 Task: Look for space in Biel/Bienne, Switzerland from 7th July, 2023 to 15th July, 2023 for 6 adults in price range Rs.15000 to Rs.20000. Place can be entire place with 3 bedrooms having 3 beds and 3 bathrooms. Property type can be house, flat, guest house. Booking option can be shelf check-in. Required host language is English.
Action: Mouse moved to (445, 94)
Screenshot: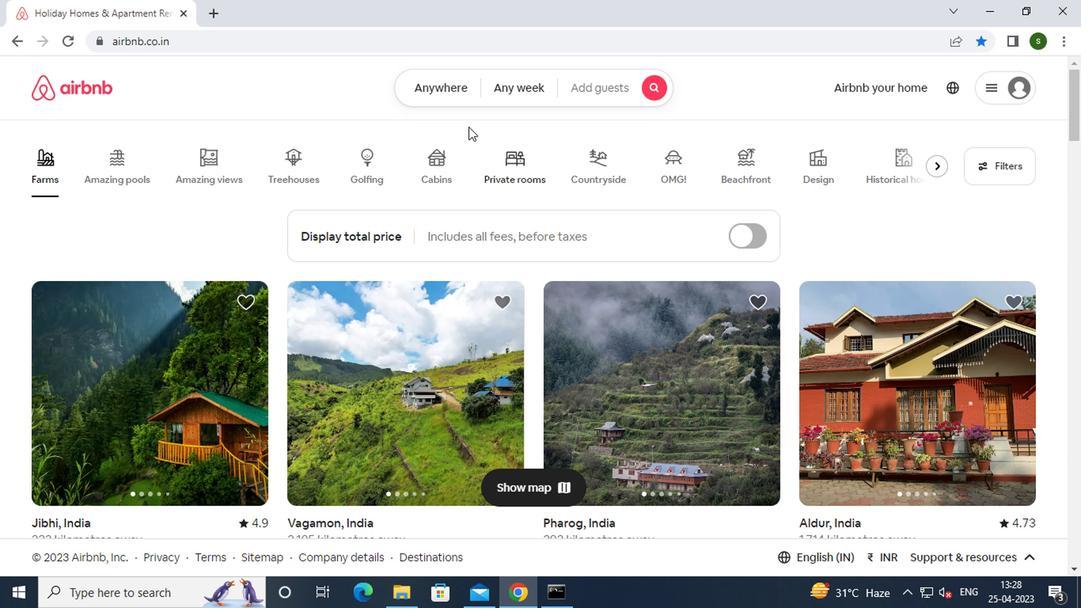
Action: Mouse pressed left at (445, 94)
Screenshot: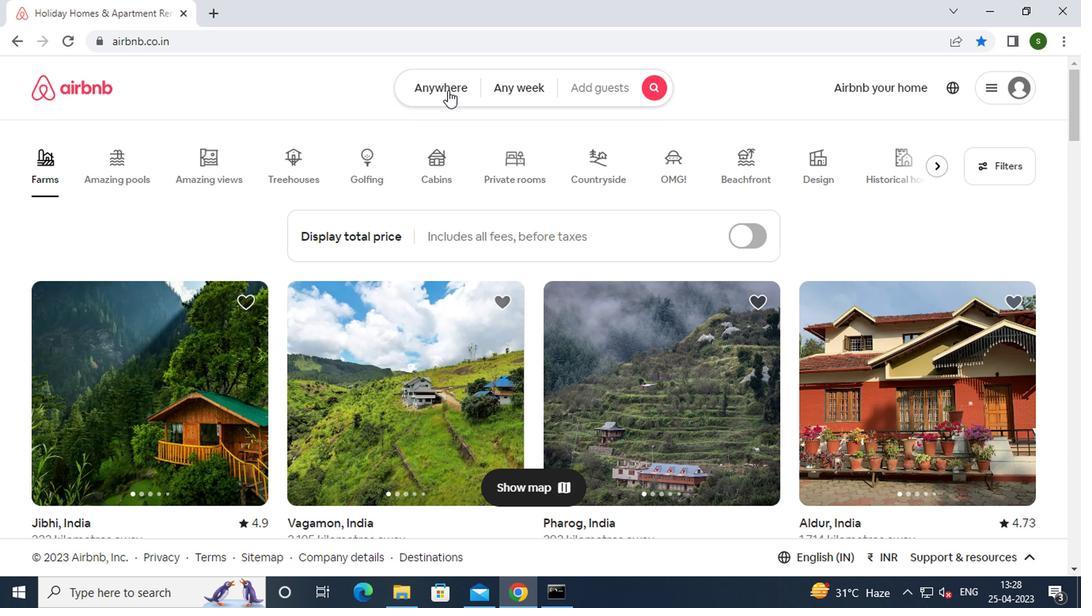 
Action: Mouse moved to (317, 154)
Screenshot: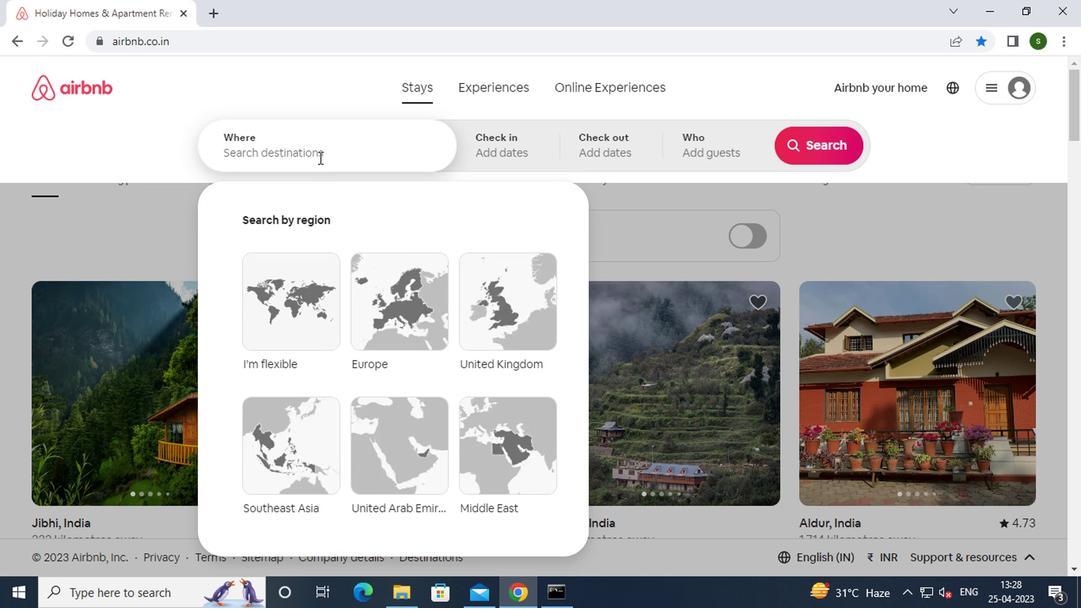
Action: Mouse pressed left at (317, 154)
Screenshot: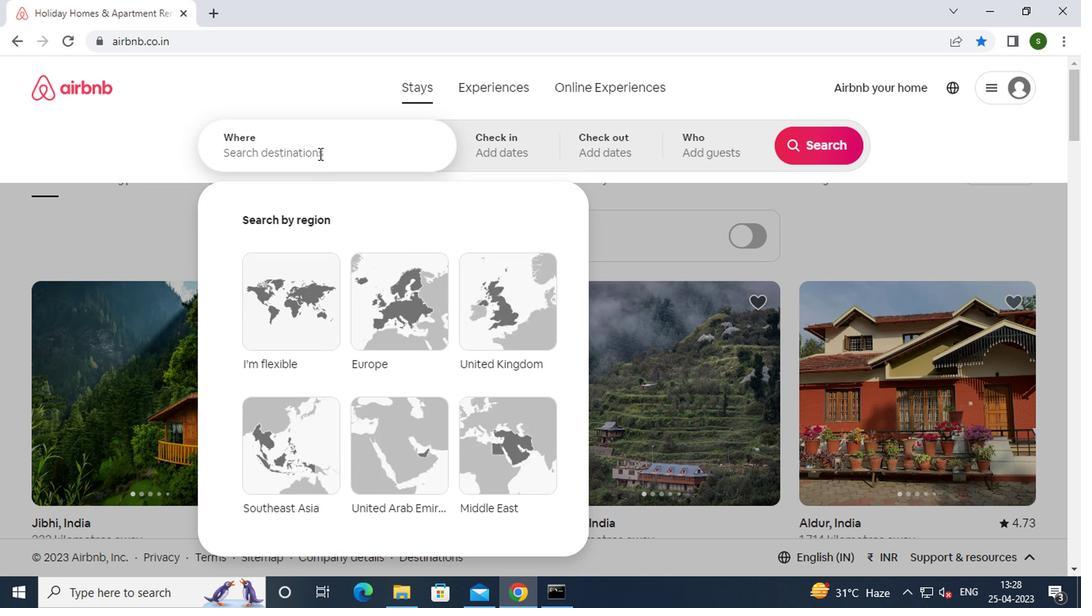 
Action: Key pressed <Key.caps_lock><Key.caps_lock>b<Key.caps_lock>iel/<Key.caps_lock>b<Key.caps_lock>ienne
Screenshot: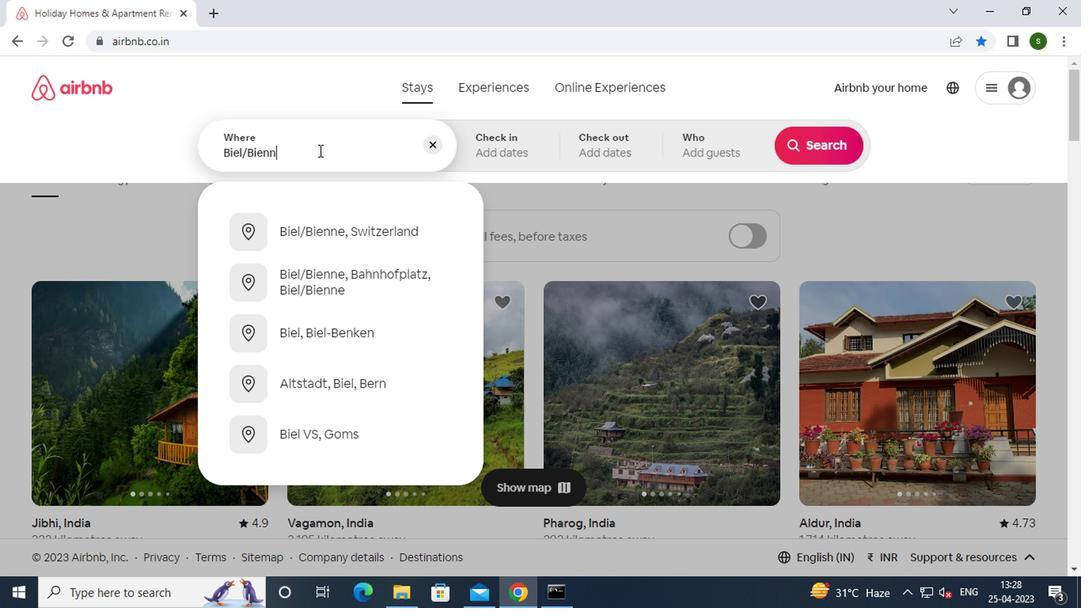
Action: Mouse moved to (338, 226)
Screenshot: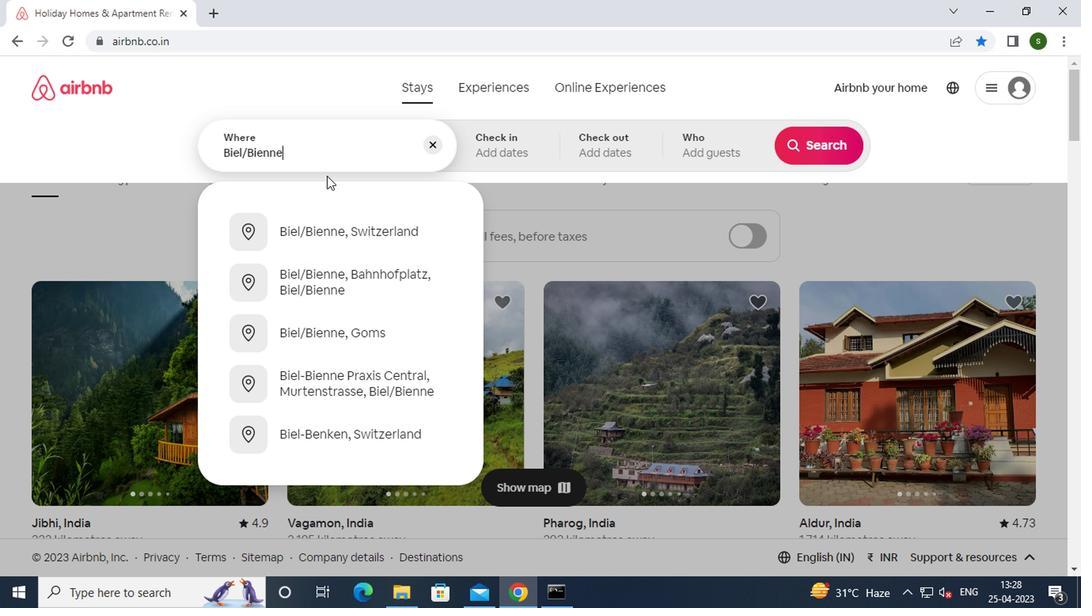 
Action: Mouse pressed left at (338, 226)
Screenshot: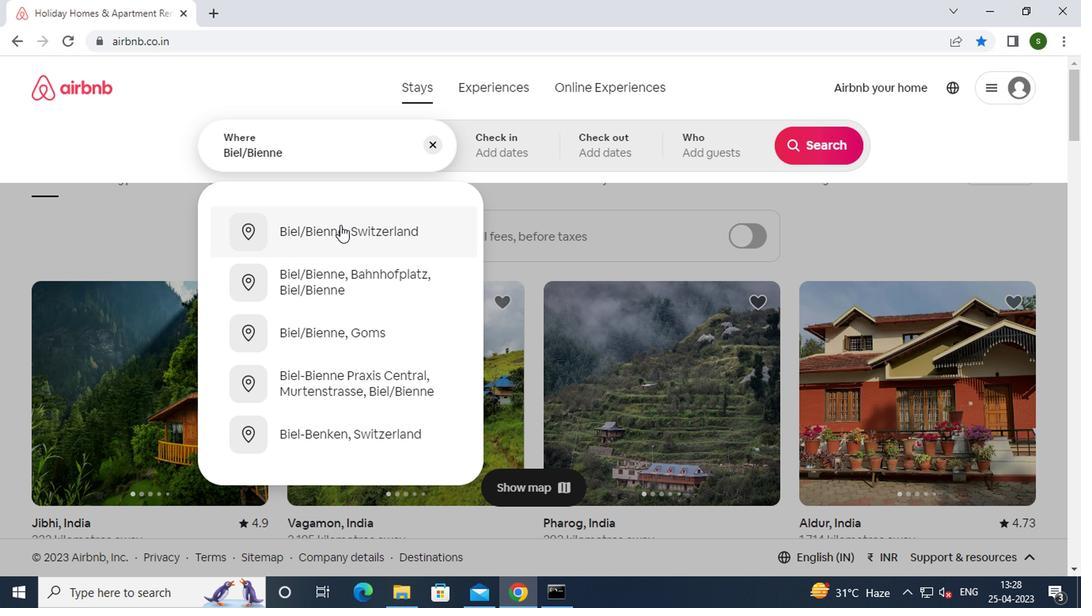 
Action: Mouse moved to (804, 274)
Screenshot: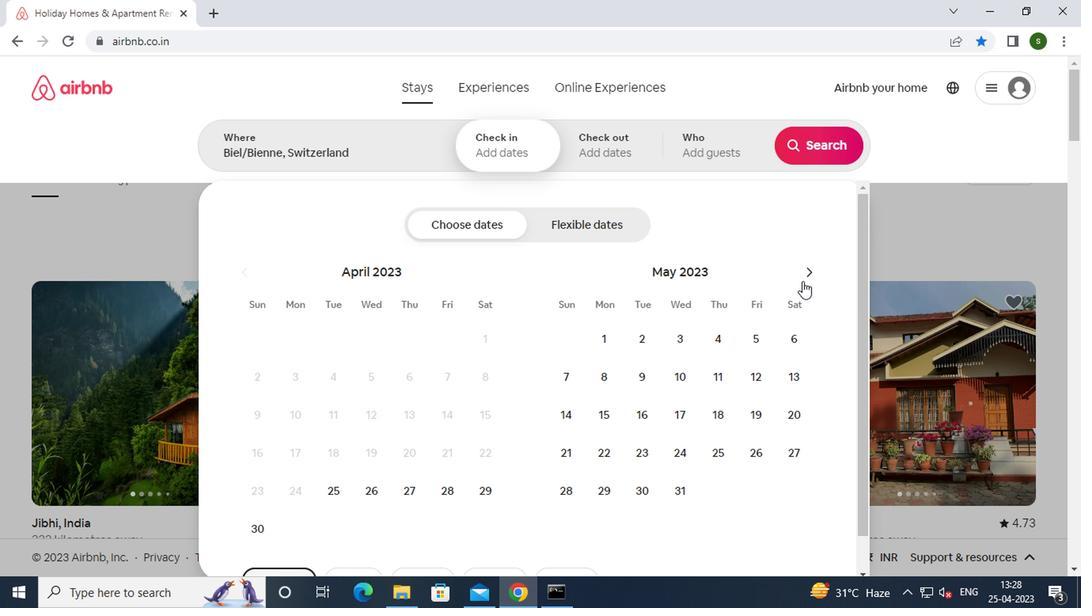 
Action: Mouse pressed left at (804, 274)
Screenshot: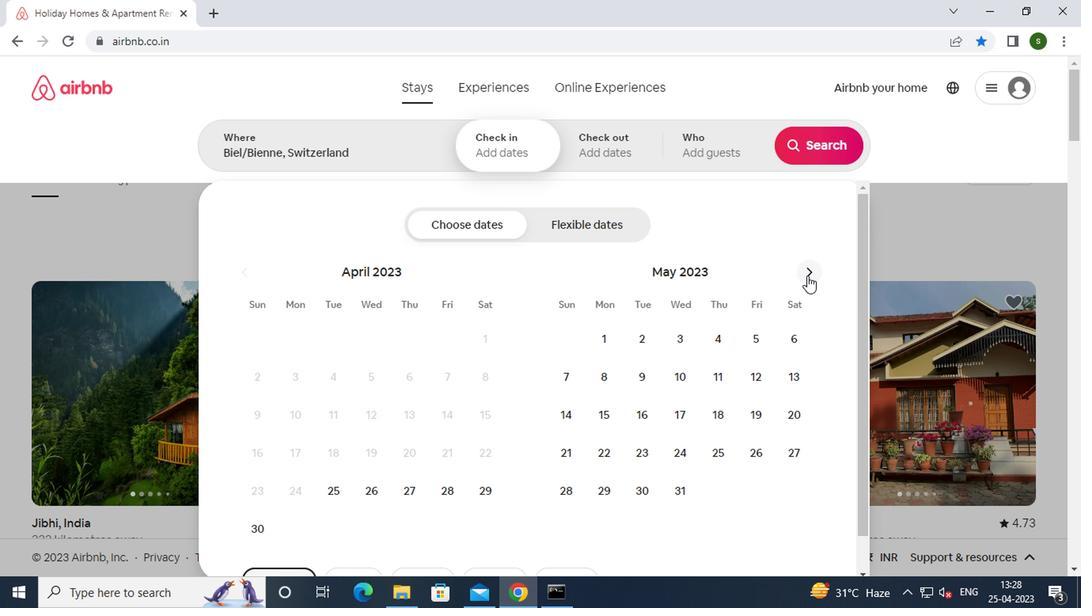 
Action: Mouse pressed left at (804, 274)
Screenshot: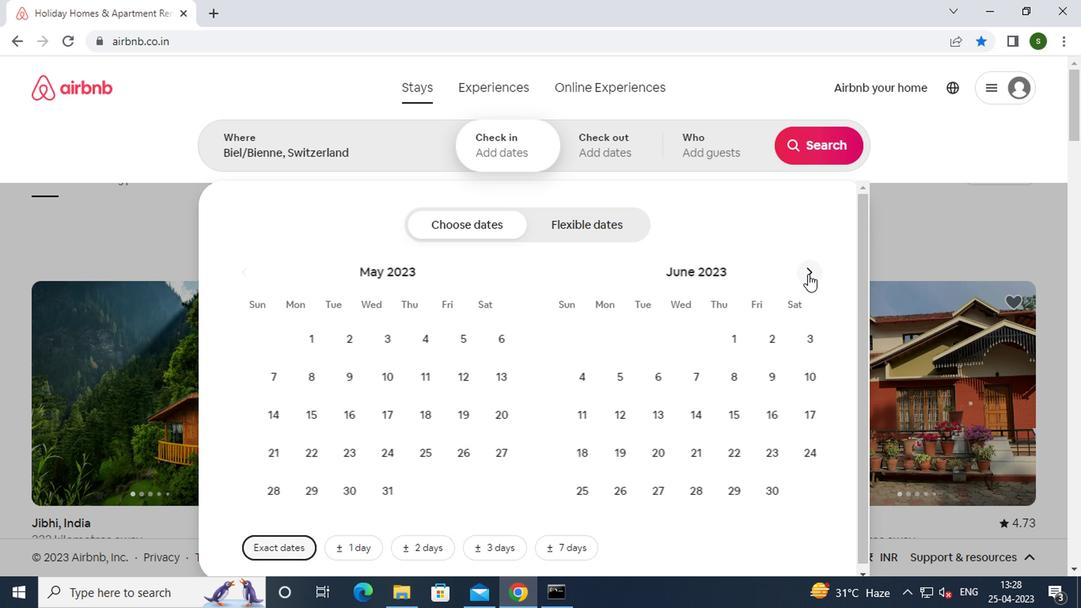 
Action: Mouse moved to (758, 376)
Screenshot: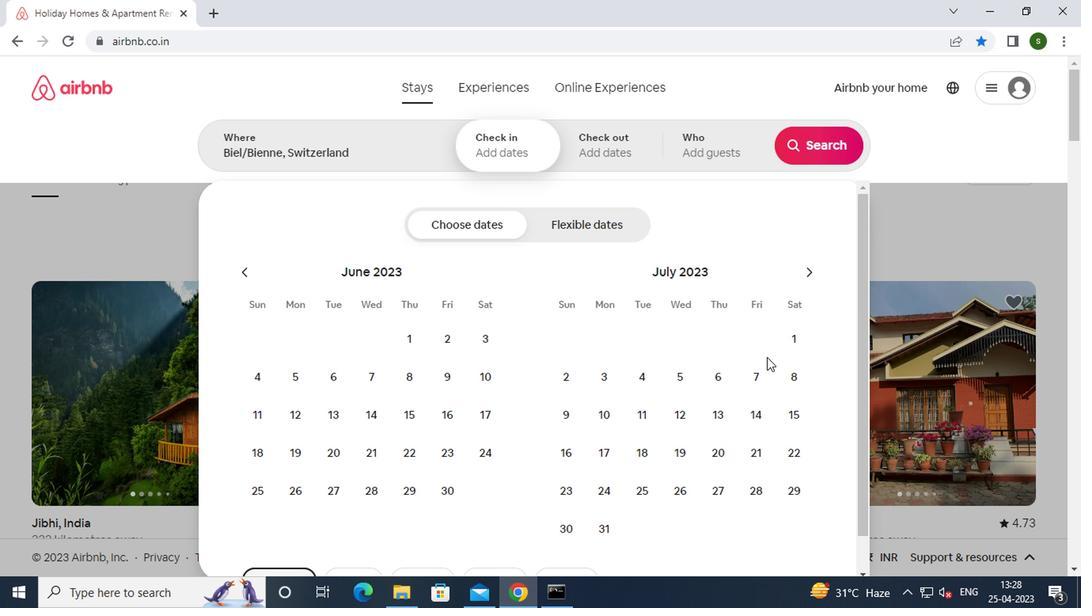 
Action: Mouse pressed left at (758, 376)
Screenshot: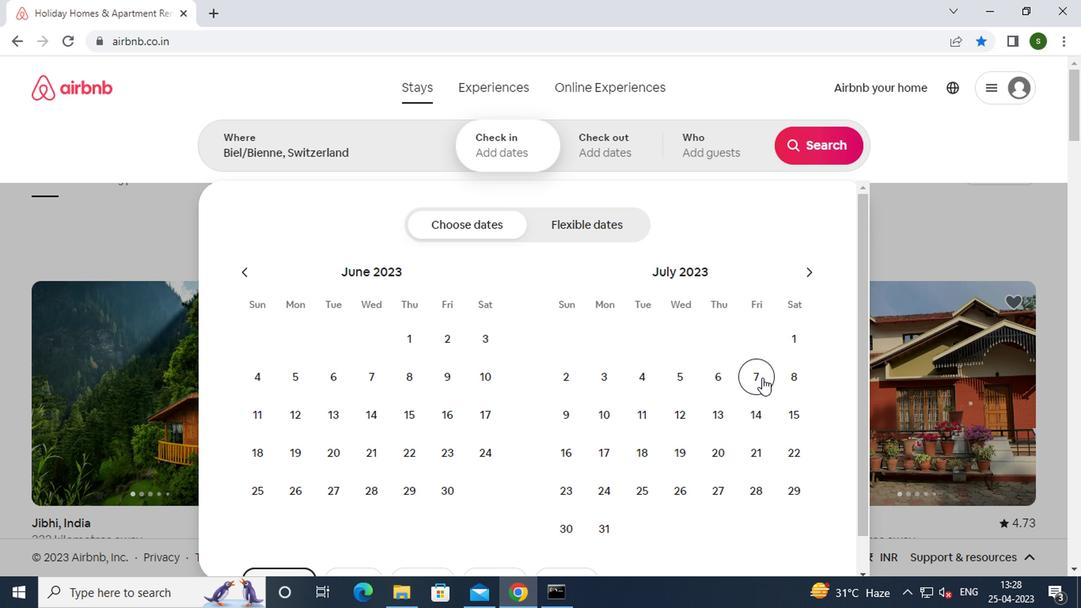 
Action: Mouse moved to (785, 412)
Screenshot: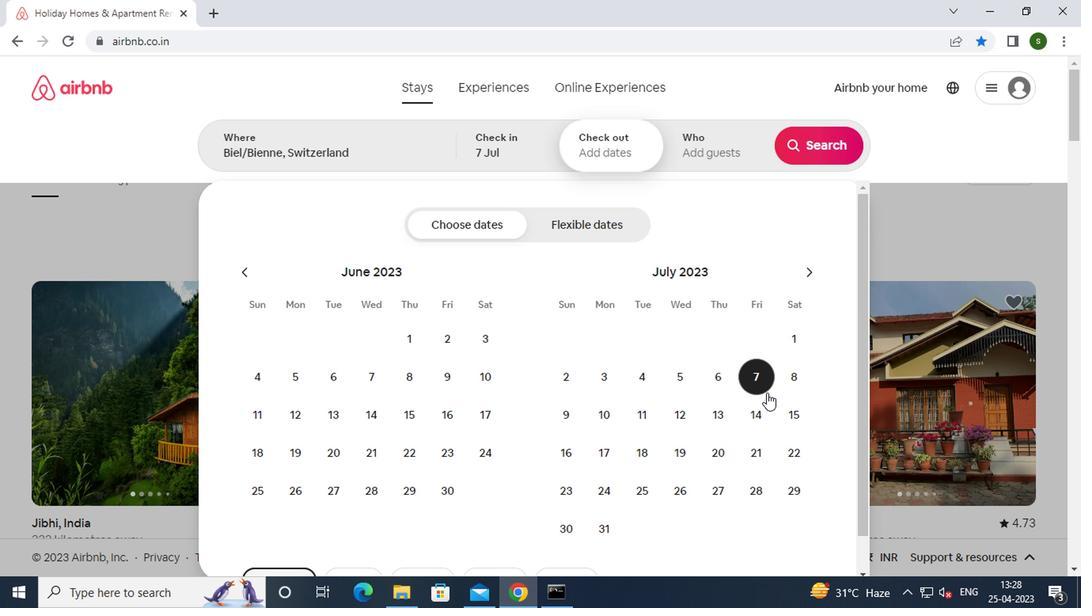 
Action: Mouse pressed left at (785, 412)
Screenshot: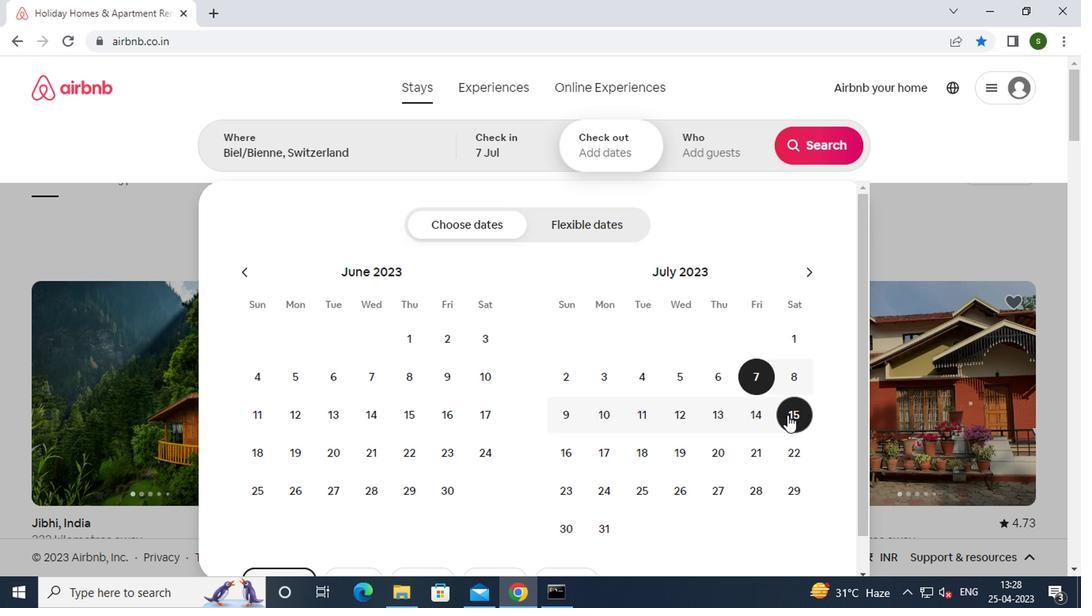 
Action: Mouse moved to (724, 164)
Screenshot: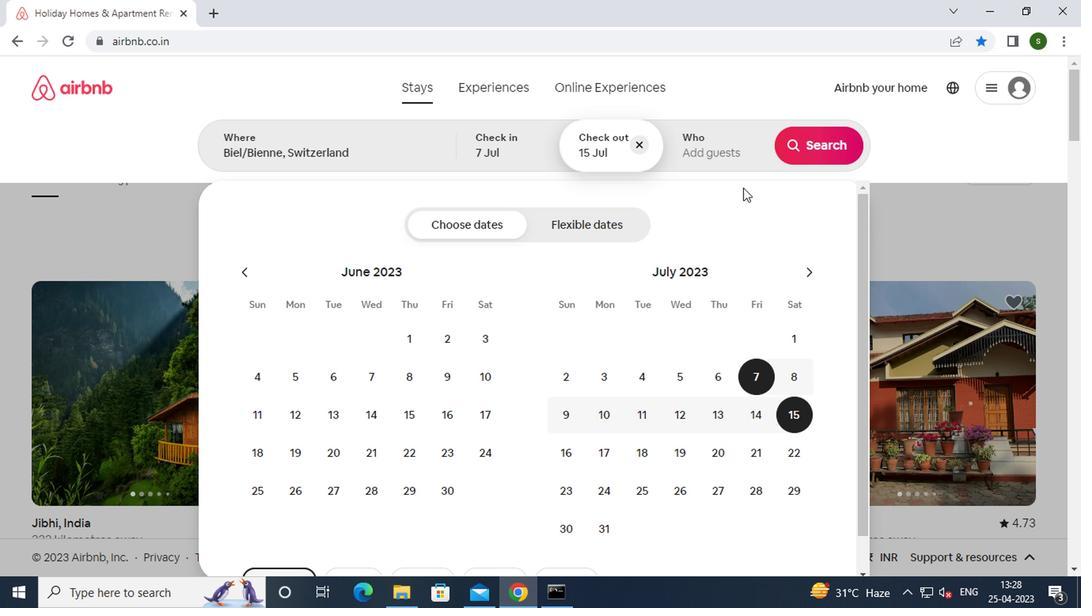 
Action: Mouse pressed left at (724, 164)
Screenshot: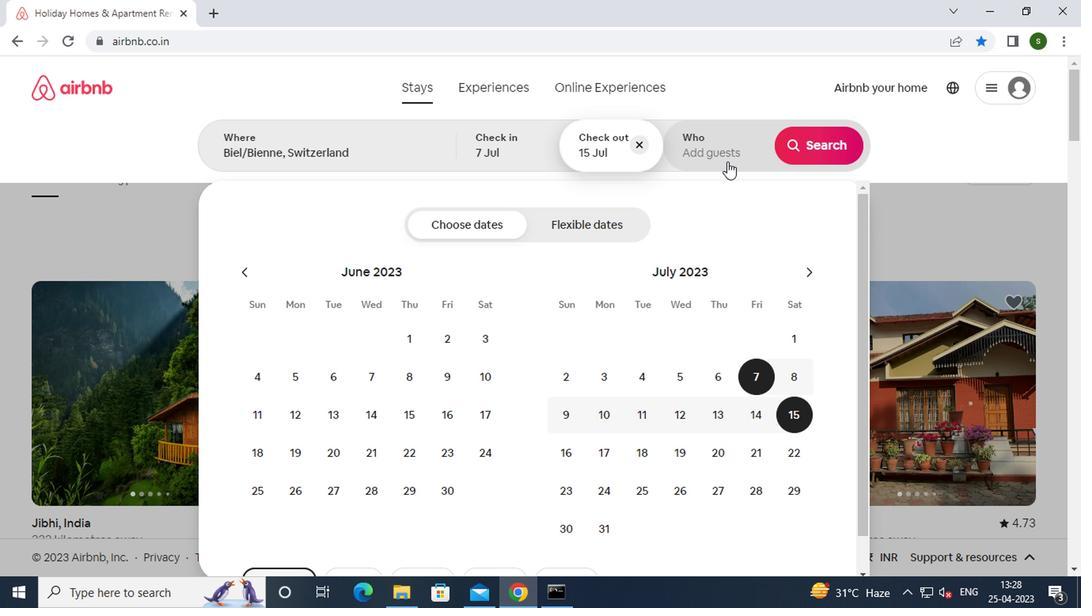 
Action: Mouse moved to (816, 233)
Screenshot: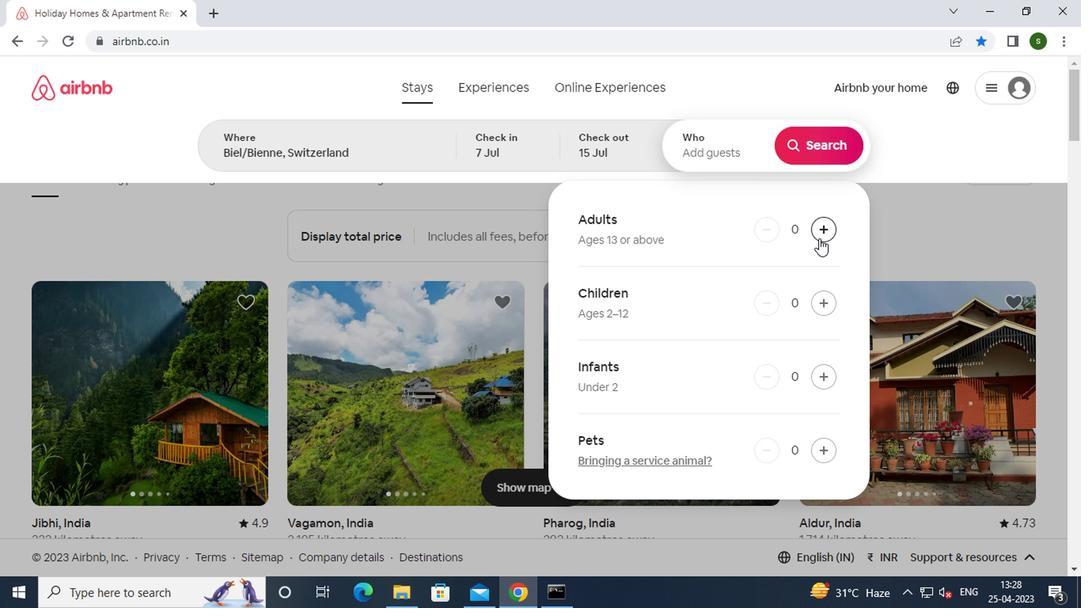 
Action: Mouse pressed left at (816, 233)
Screenshot: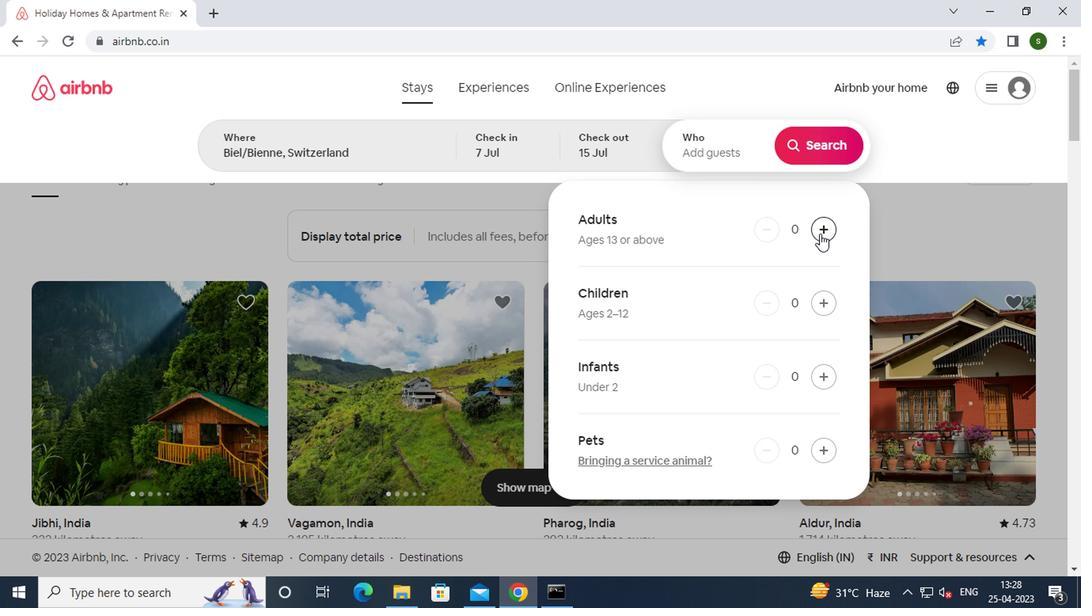
Action: Mouse pressed left at (816, 233)
Screenshot: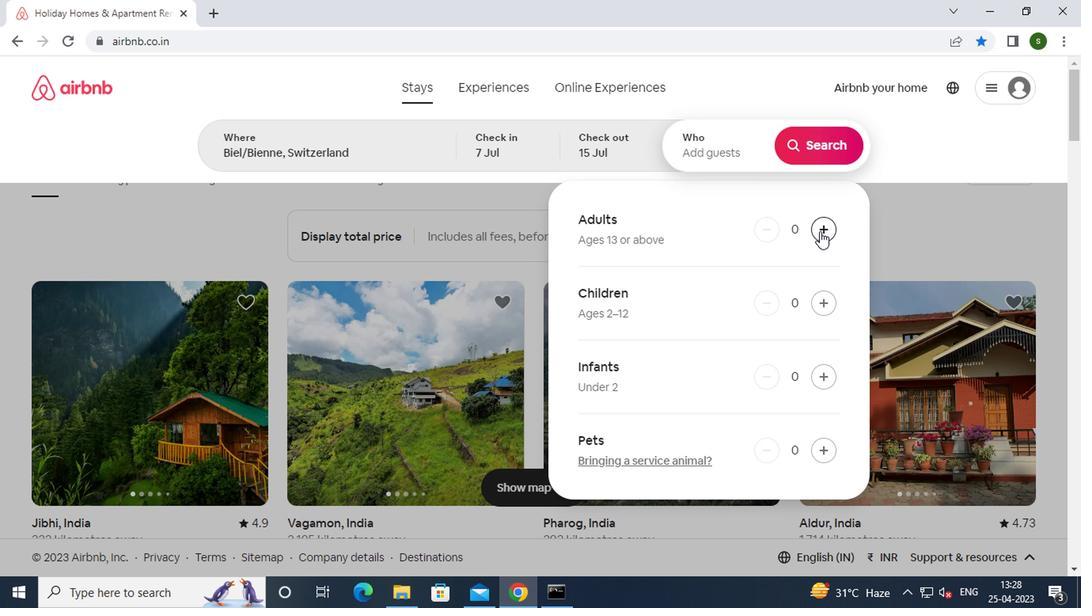 
Action: Mouse pressed left at (816, 233)
Screenshot: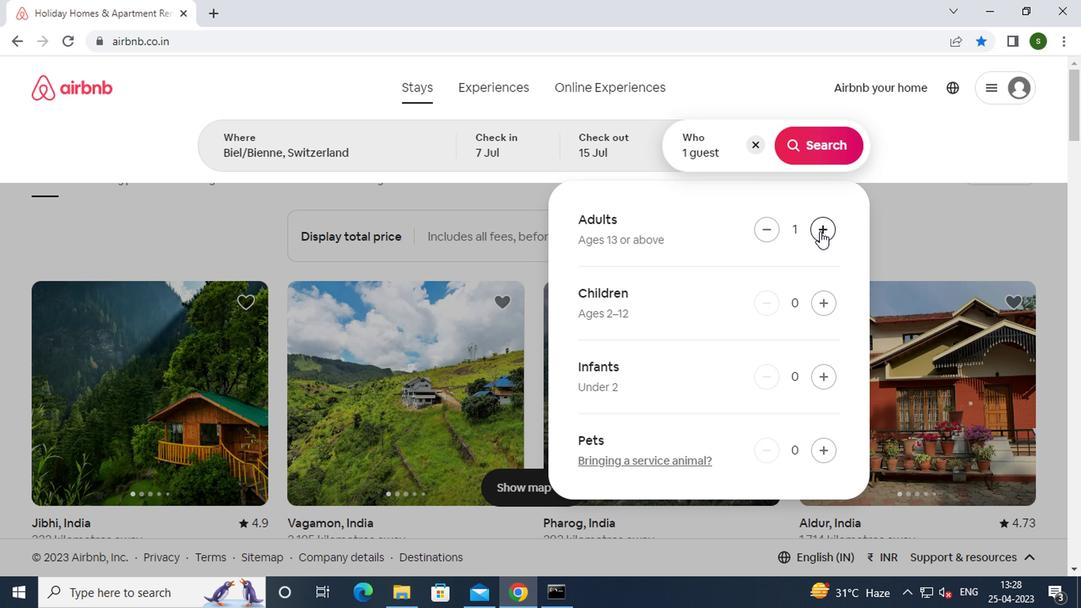 
Action: Mouse pressed left at (816, 233)
Screenshot: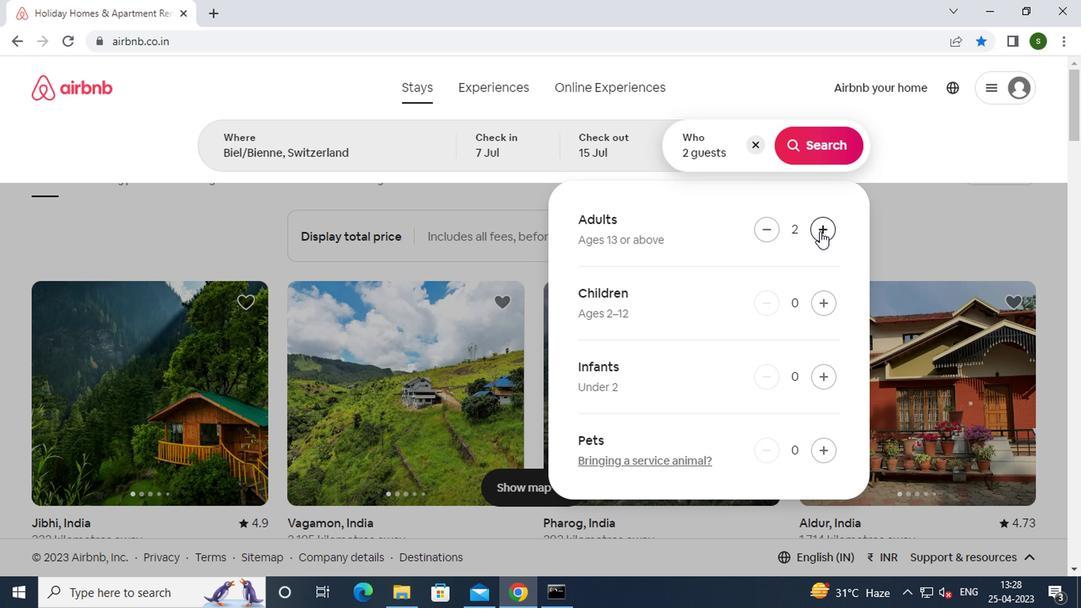 
Action: Mouse pressed left at (816, 233)
Screenshot: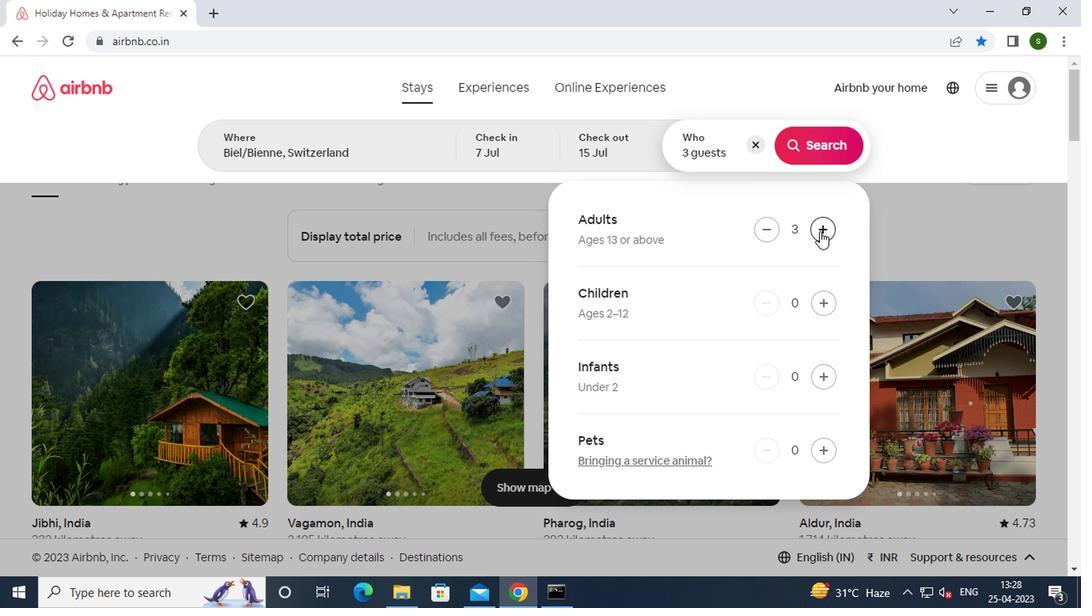 
Action: Mouse pressed left at (816, 233)
Screenshot: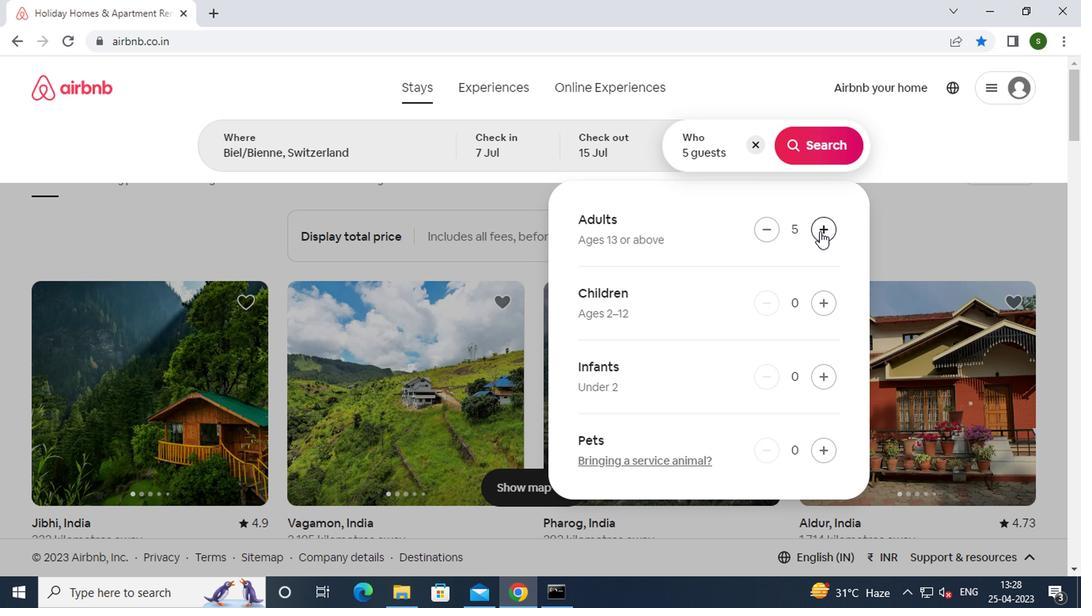 
Action: Mouse moved to (820, 149)
Screenshot: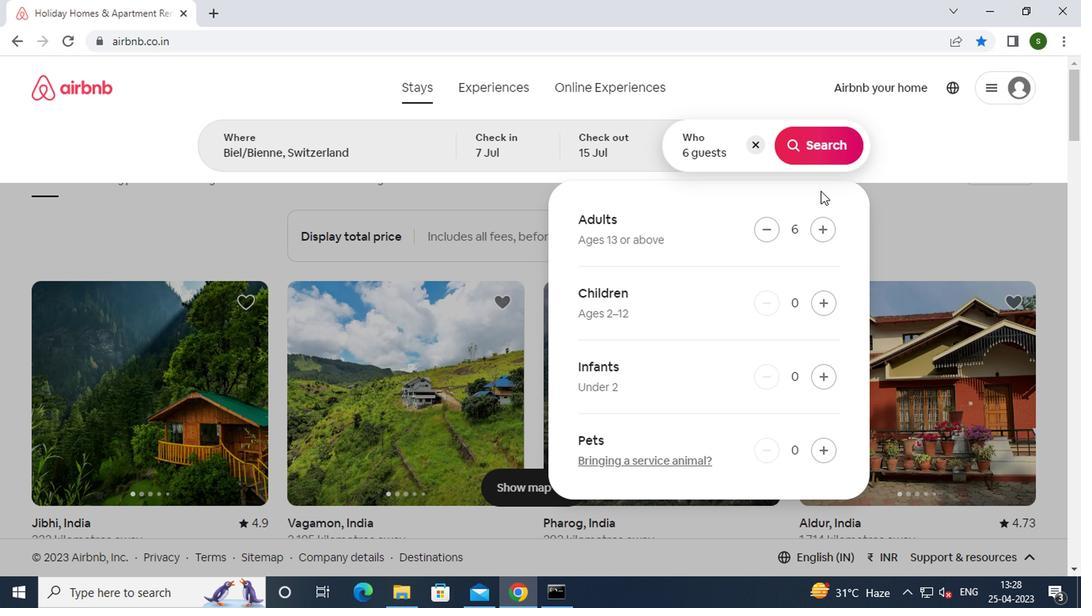 
Action: Mouse pressed left at (820, 149)
Screenshot: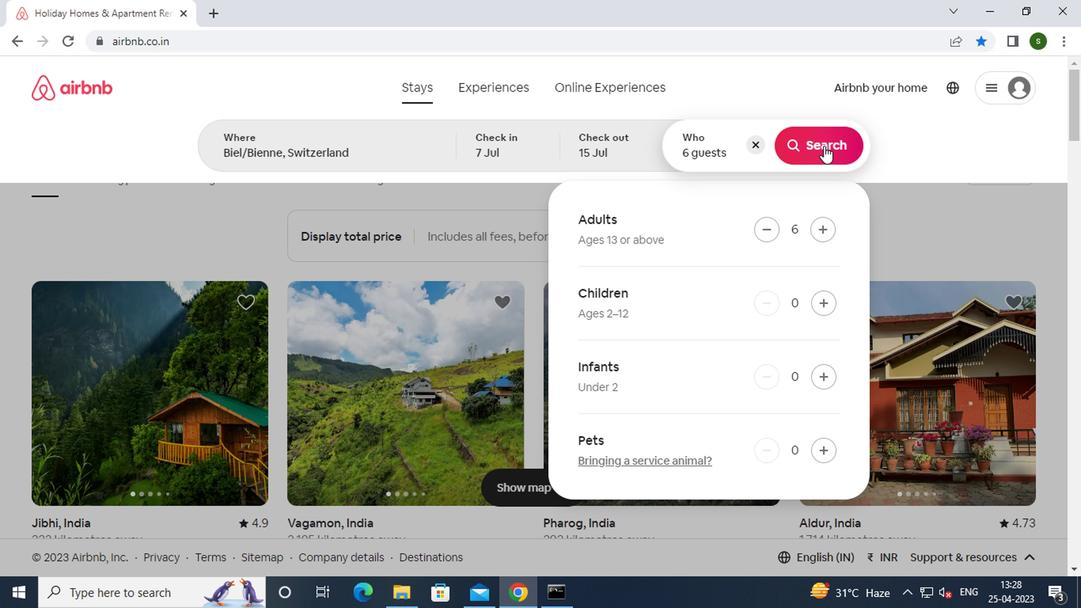 
Action: Mouse moved to (1012, 148)
Screenshot: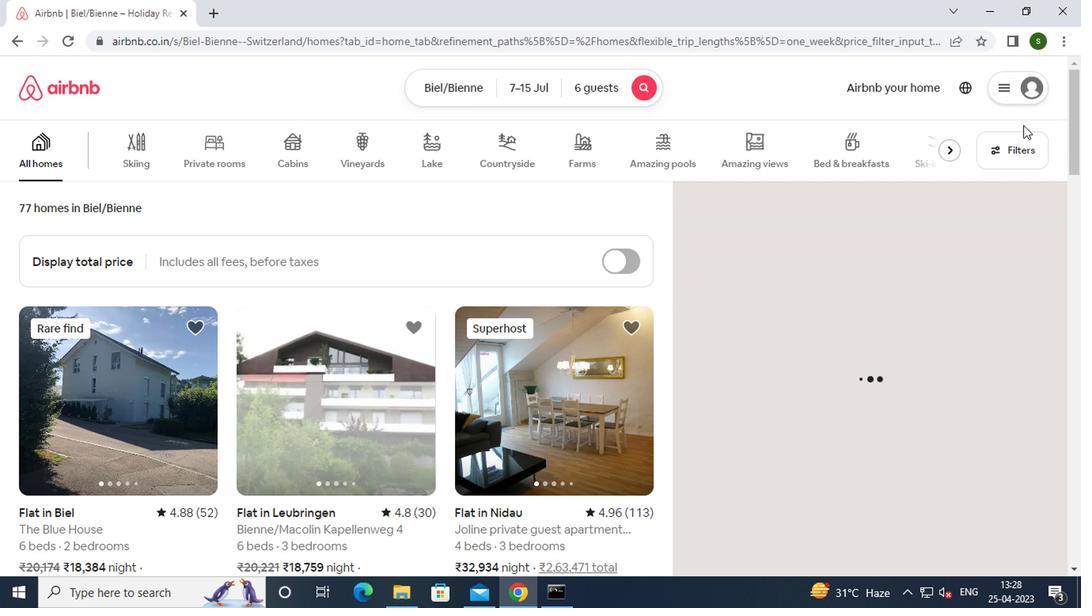 
Action: Mouse pressed left at (1012, 148)
Screenshot: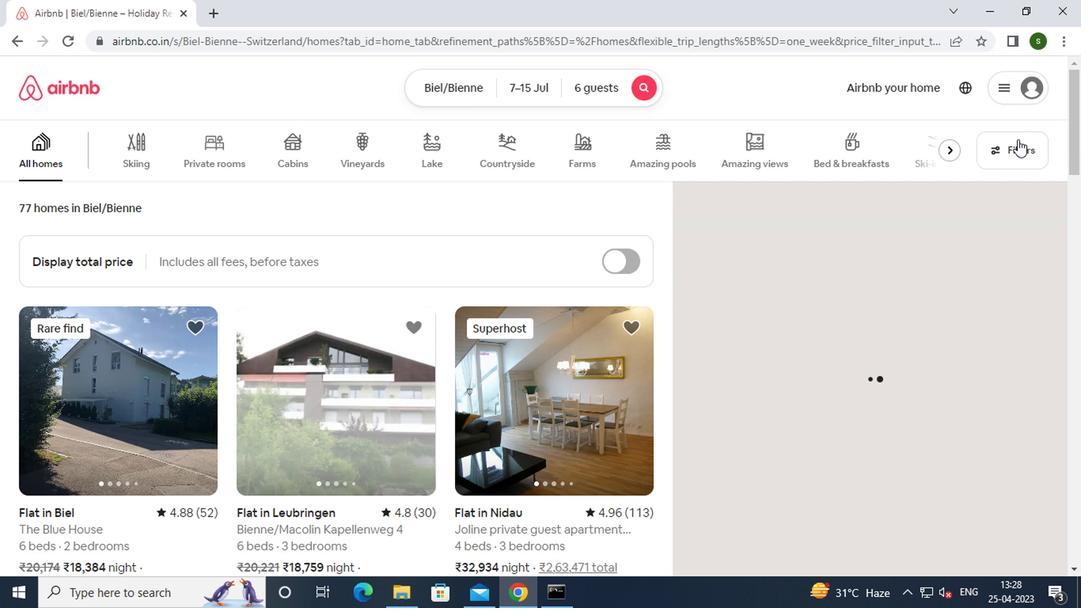 
Action: Mouse moved to (382, 344)
Screenshot: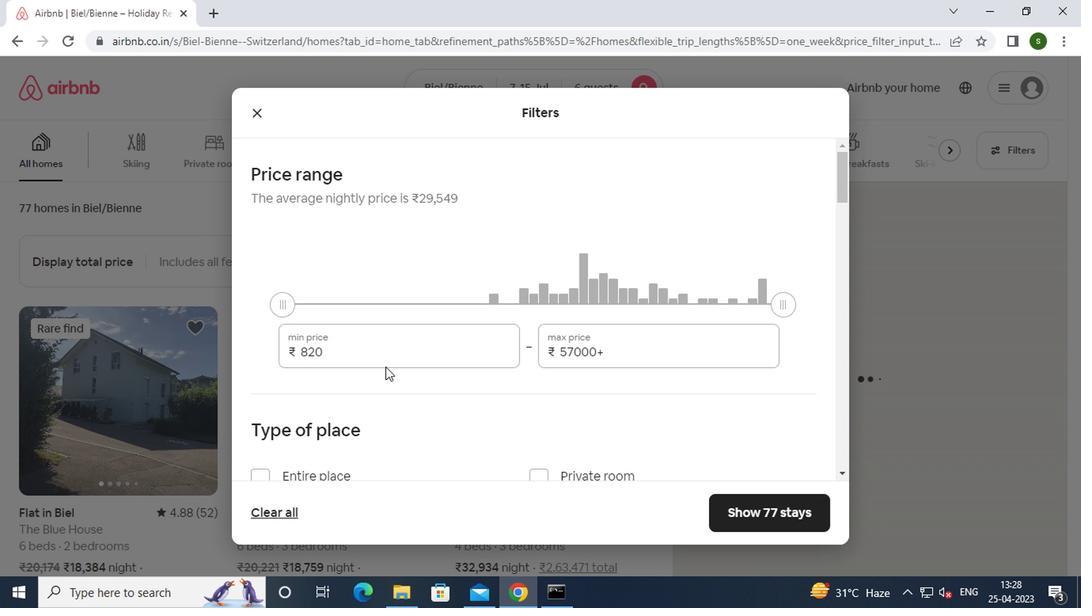 
Action: Mouse pressed left at (382, 344)
Screenshot: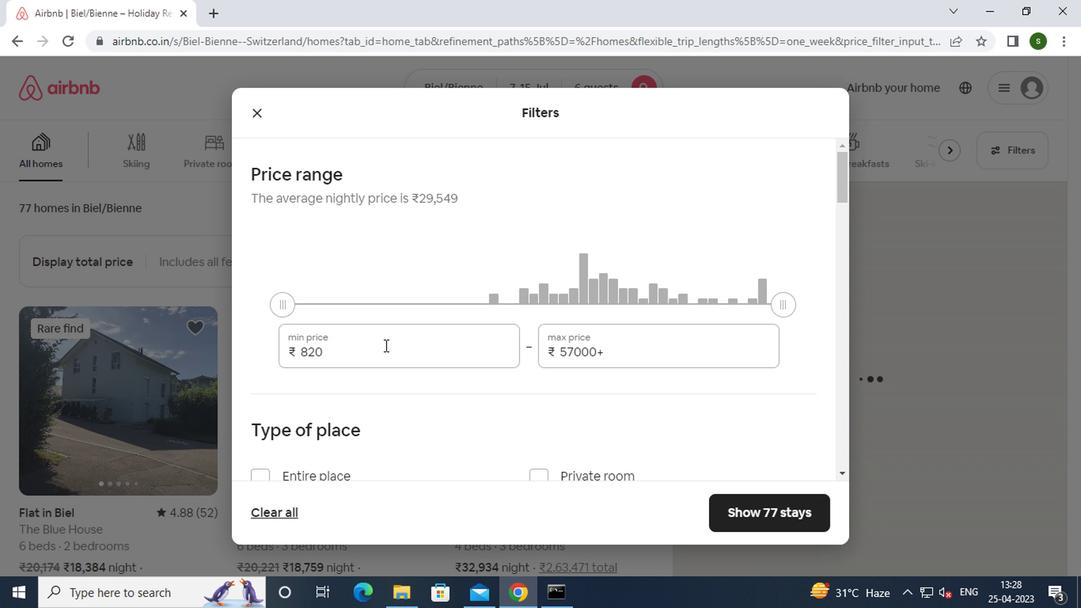 
Action: Key pressed <Key.backspace><Key.backspace><Key.backspace><Key.backspace><Key.backspace><Key.backspace><Key.backspace><Key.backspace><Key.backspace><Key.backspace><Key.backspace><Key.backspace>15000
Screenshot: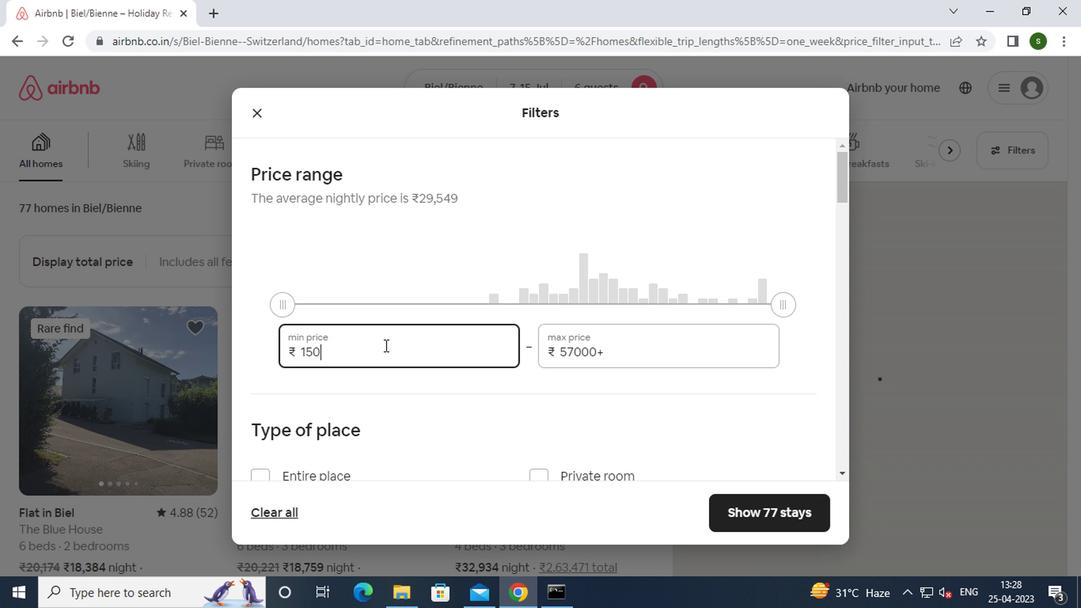 
Action: Mouse moved to (614, 355)
Screenshot: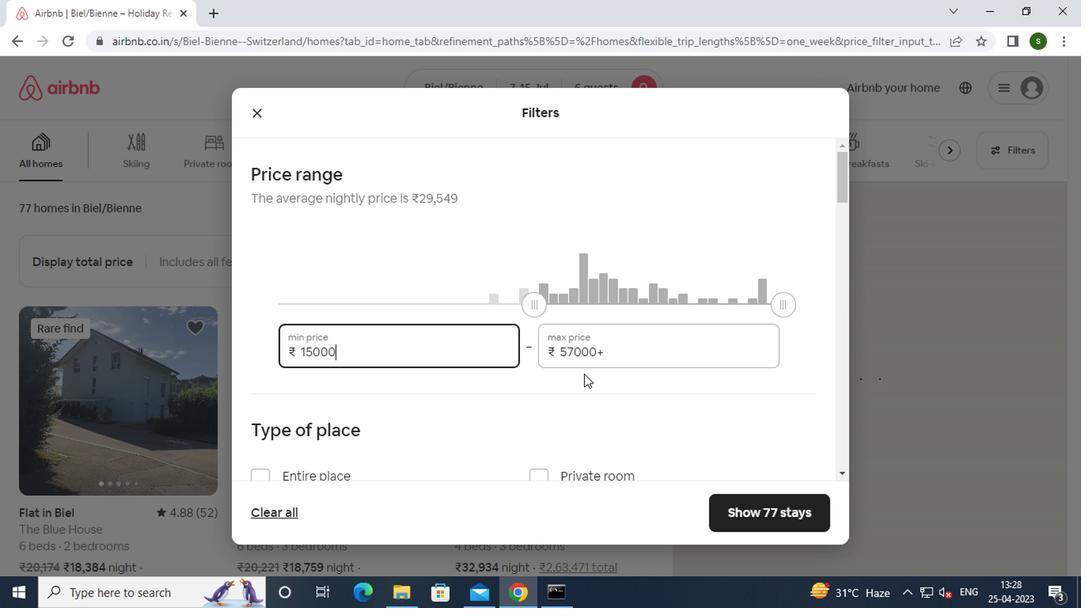 
Action: Mouse pressed left at (614, 355)
Screenshot: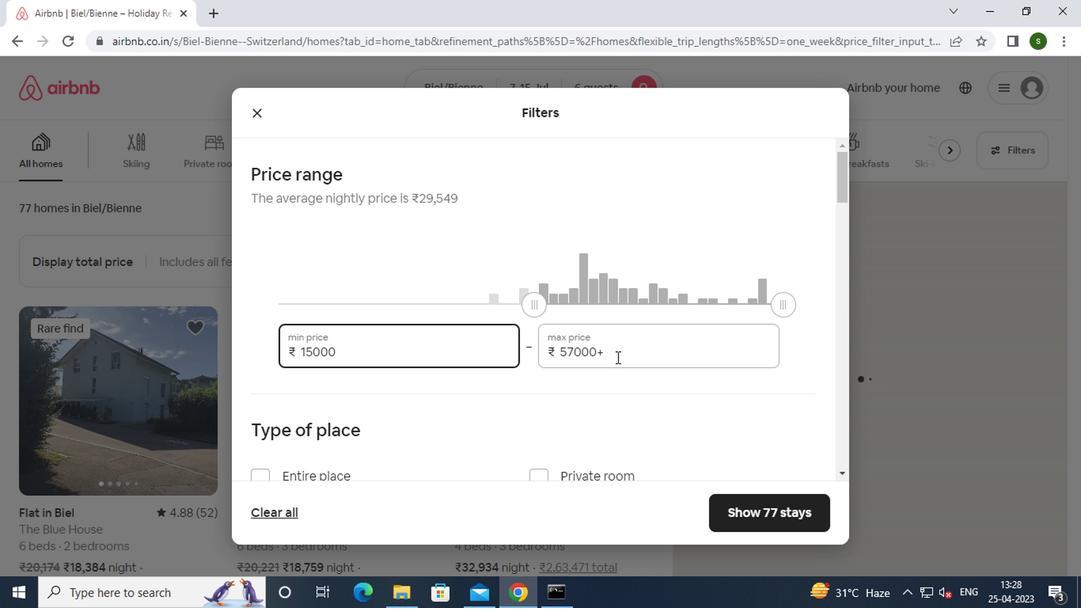 
Action: Key pressed <Key.backspace><Key.backspace><Key.backspace><Key.backspace><Key.backspace><Key.backspace><Key.backspace><Key.backspace><Key.backspace><Key.backspace><Key.backspace><Key.backspace>20000
Screenshot: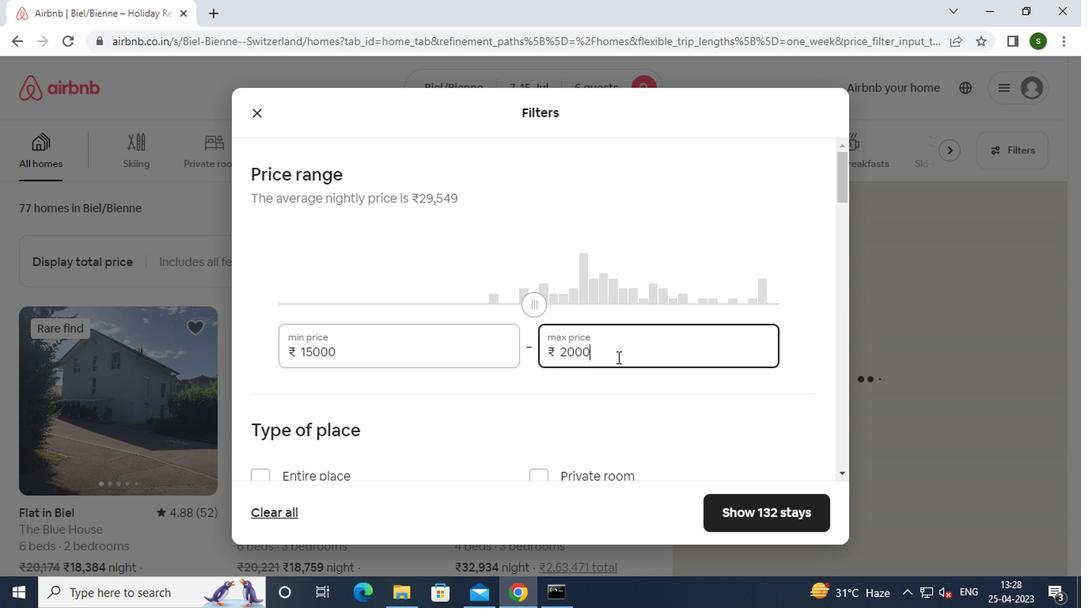 
Action: Mouse scrolled (614, 354) with delta (0, -1)
Screenshot: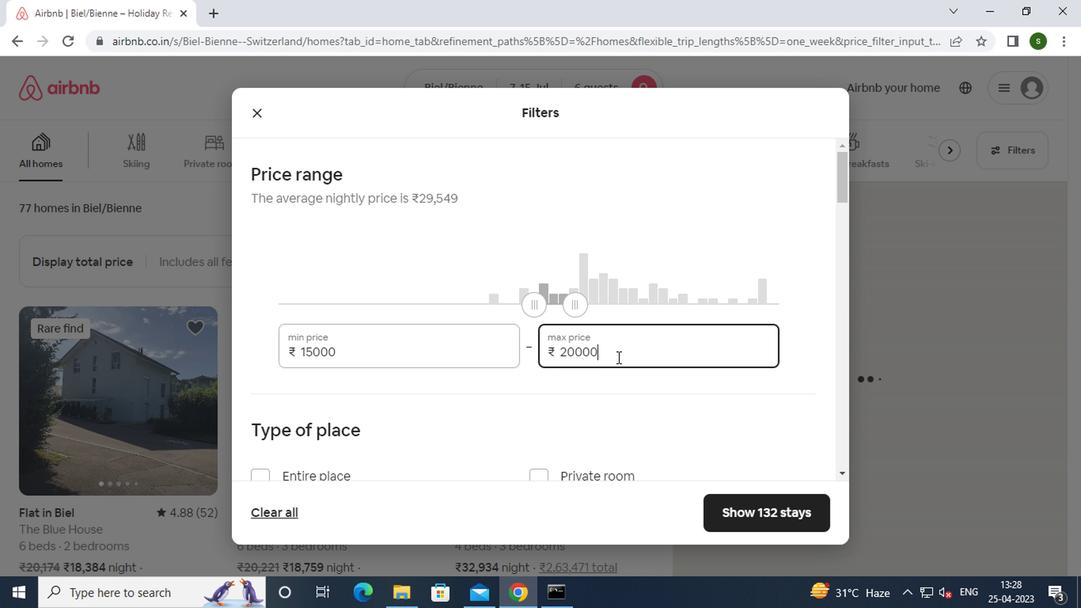
Action: Mouse scrolled (614, 354) with delta (0, -1)
Screenshot: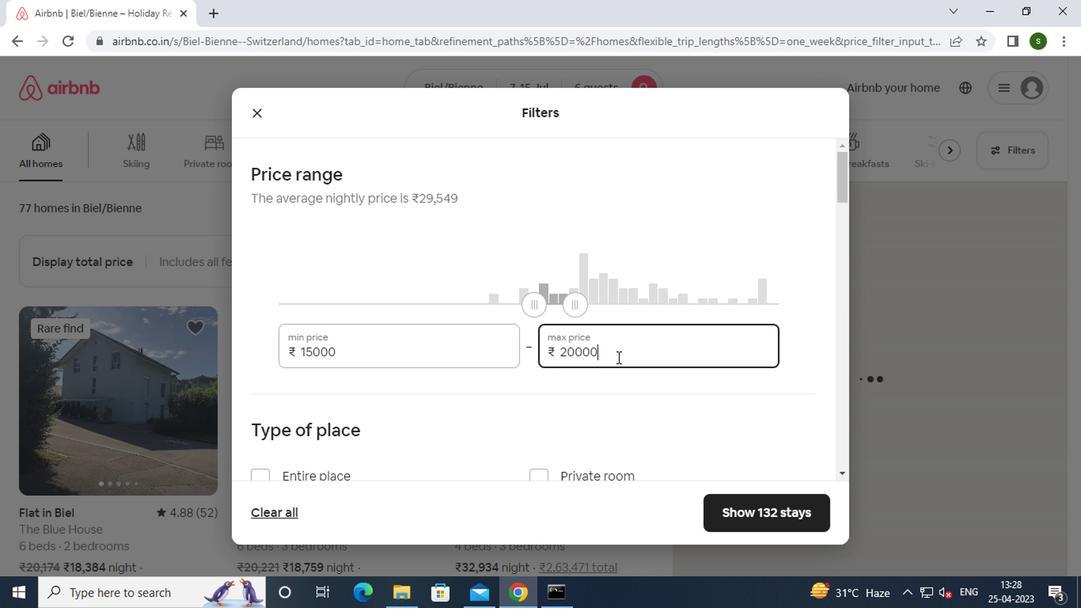 
Action: Mouse moved to (292, 319)
Screenshot: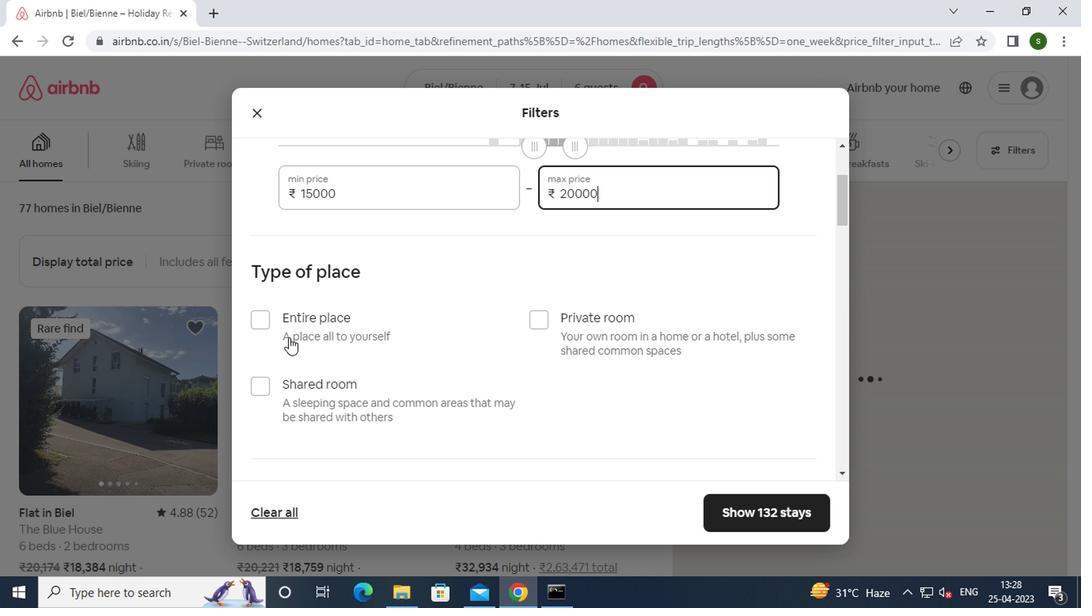 
Action: Mouse pressed left at (292, 319)
Screenshot: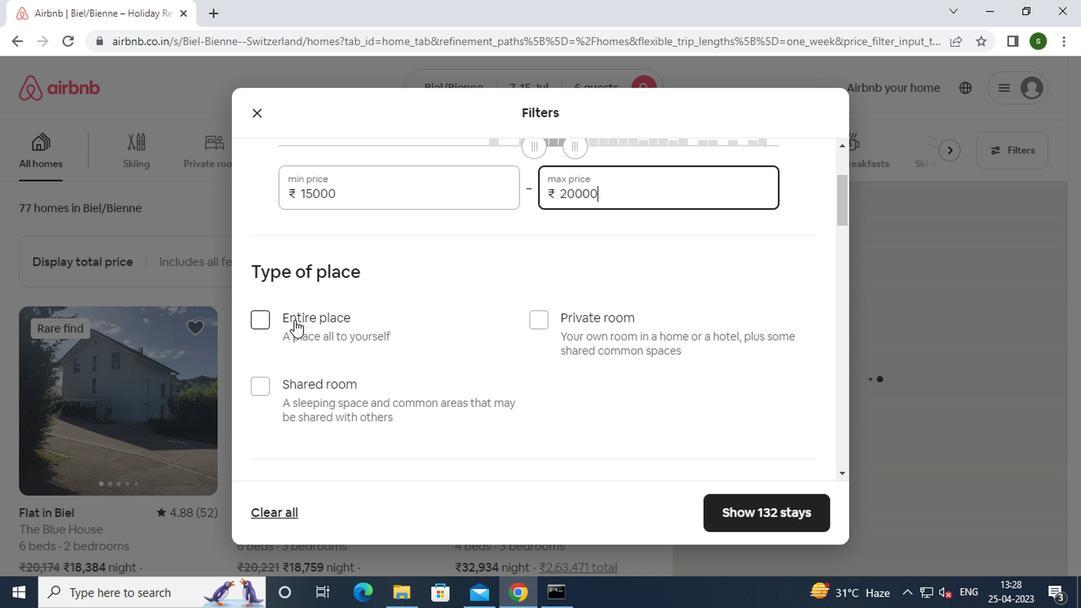
Action: Mouse moved to (439, 335)
Screenshot: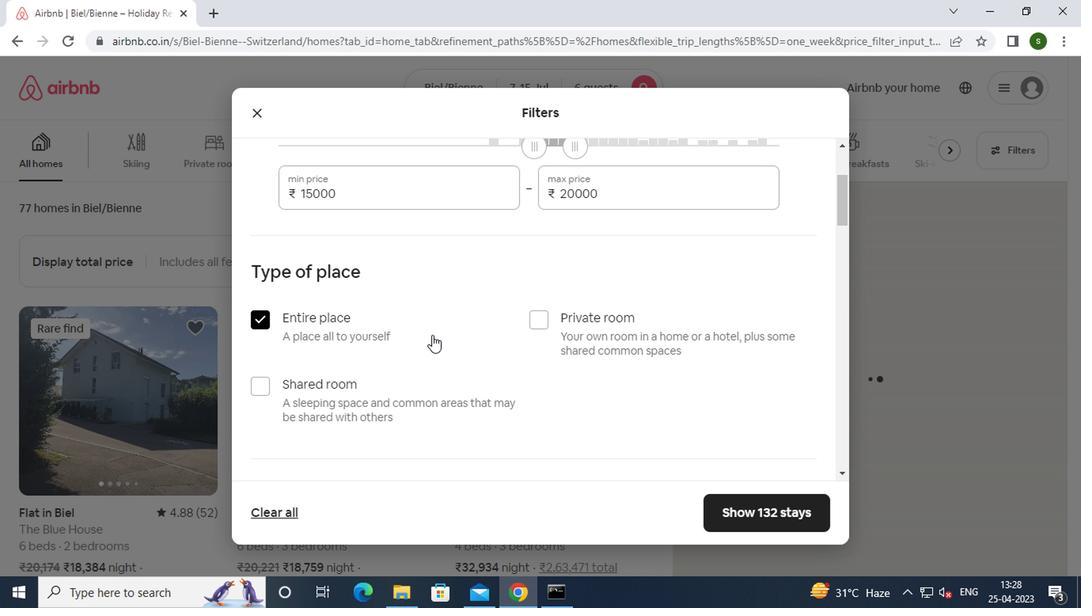 
Action: Mouse scrolled (439, 335) with delta (0, 0)
Screenshot: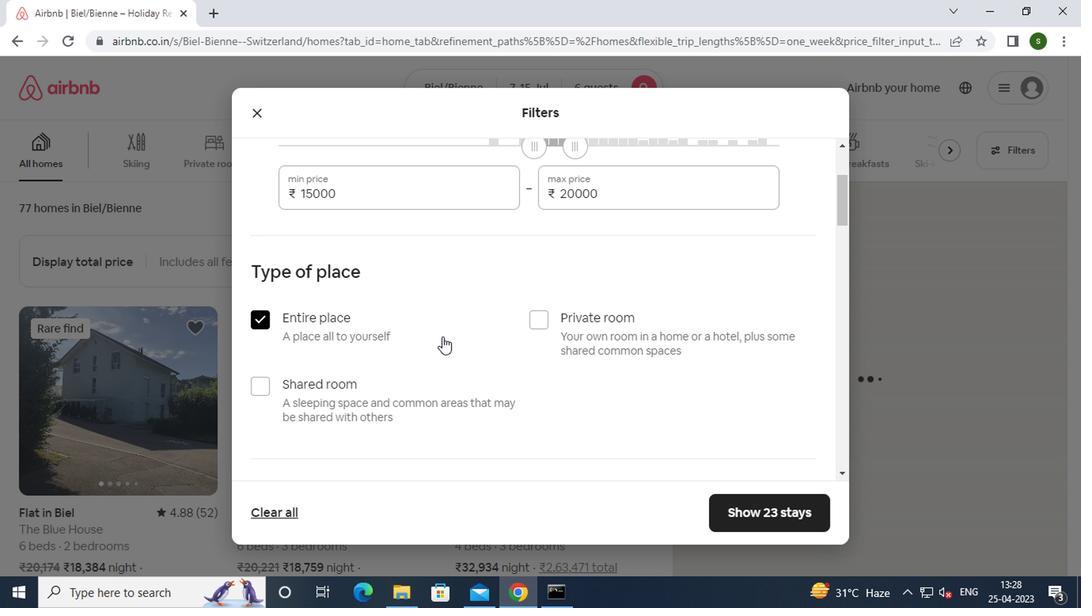 
Action: Mouse scrolled (439, 335) with delta (0, 0)
Screenshot: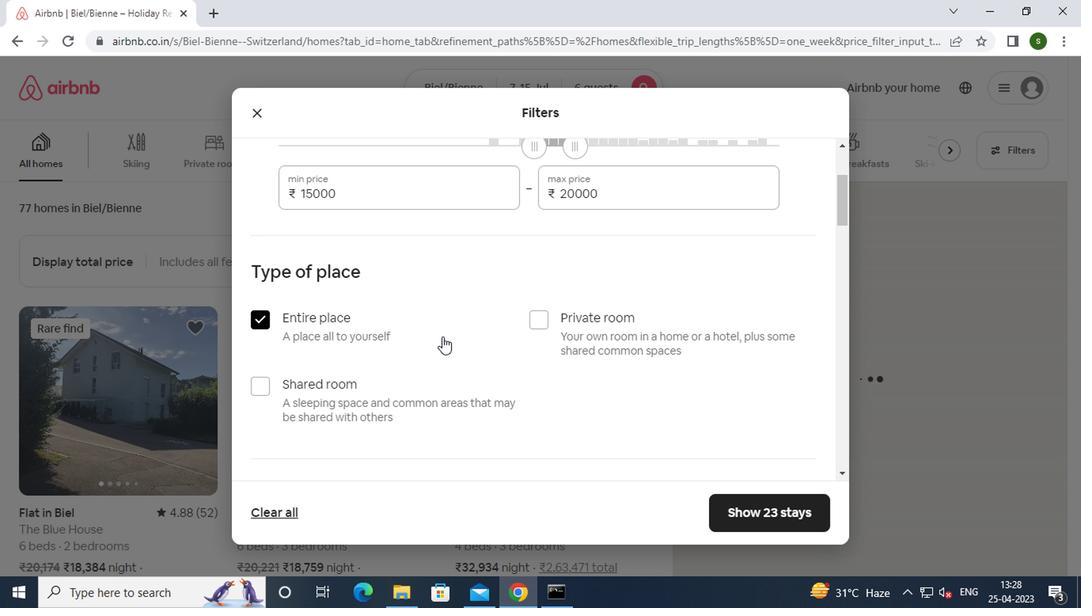 
Action: Mouse scrolled (439, 335) with delta (0, 0)
Screenshot: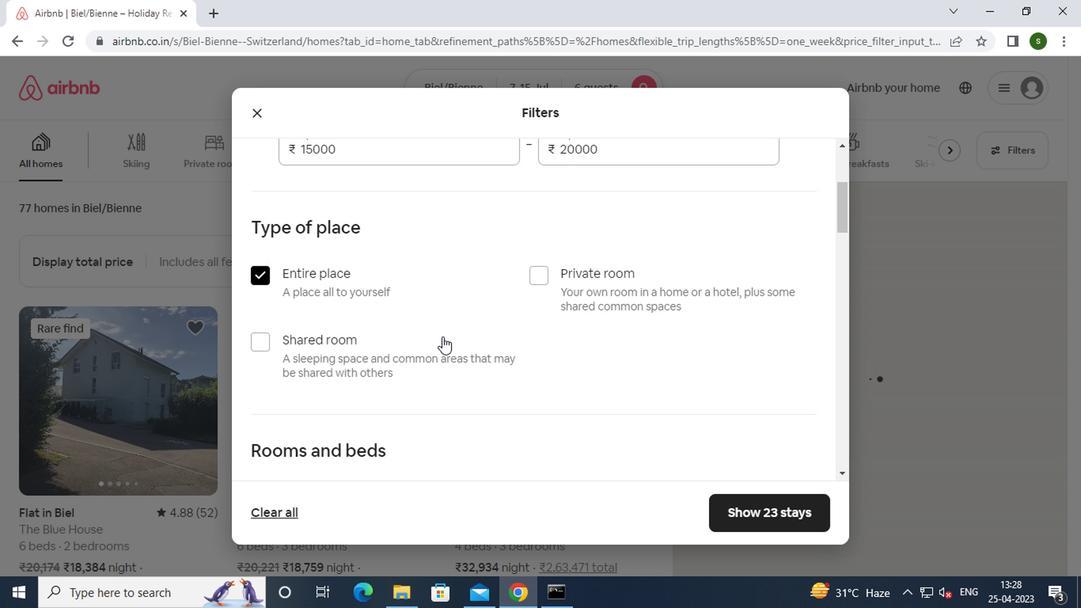 
Action: Mouse moved to (448, 333)
Screenshot: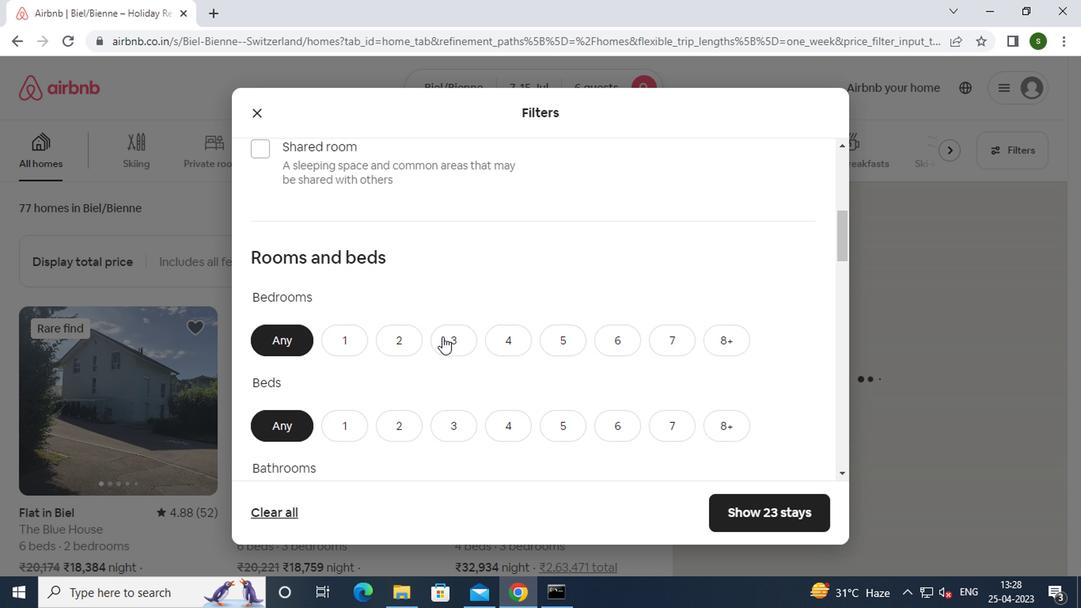 
Action: Mouse pressed left at (448, 333)
Screenshot: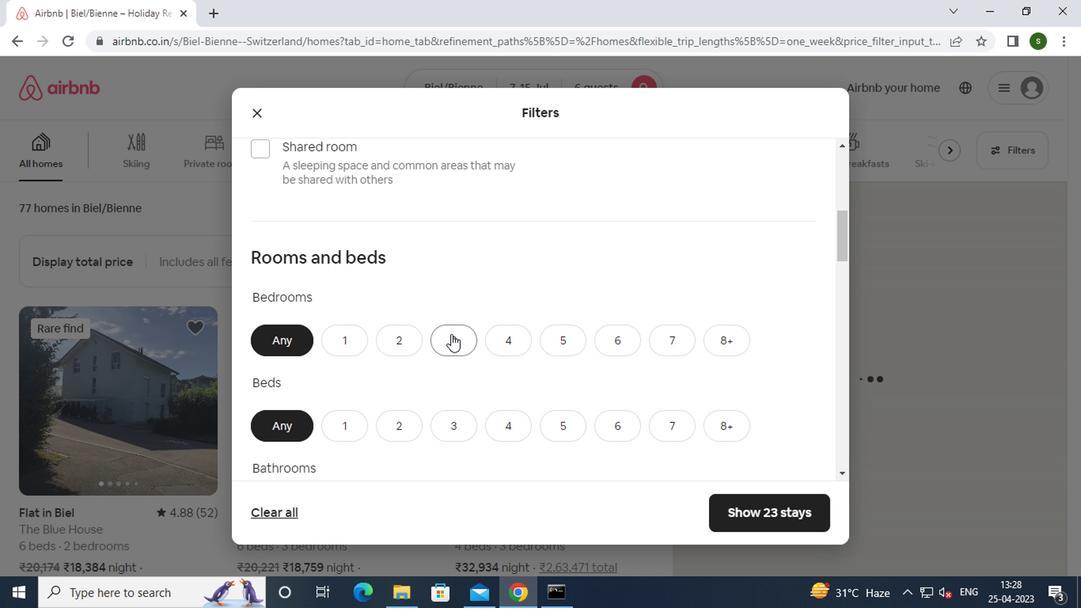 
Action: Mouse moved to (454, 414)
Screenshot: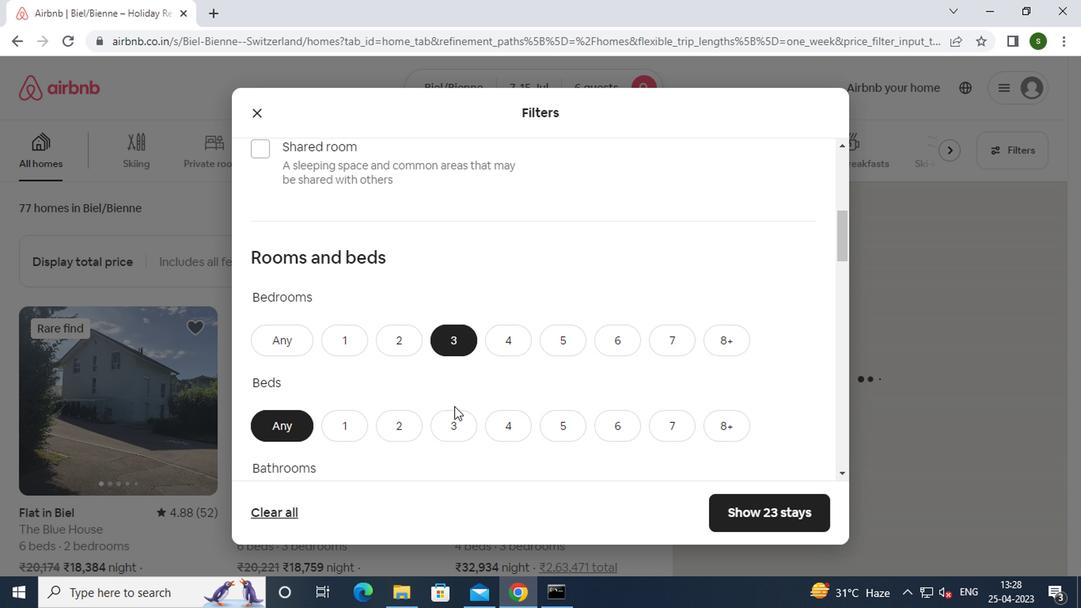
Action: Mouse pressed left at (454, 414)
Screenshot: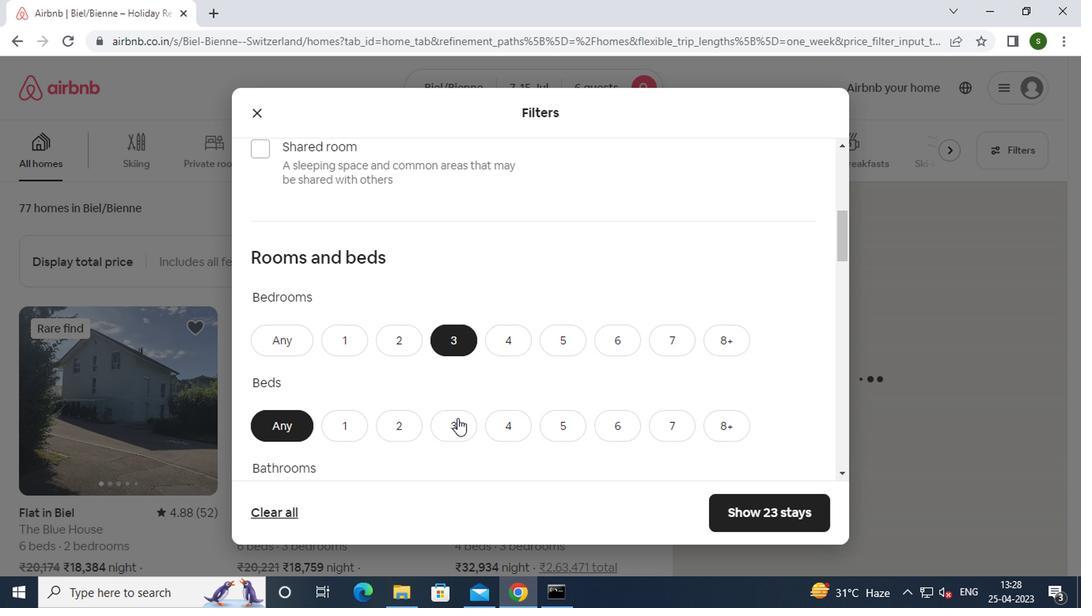 
Action: Mouse moved to (471, 383)
Screenshot: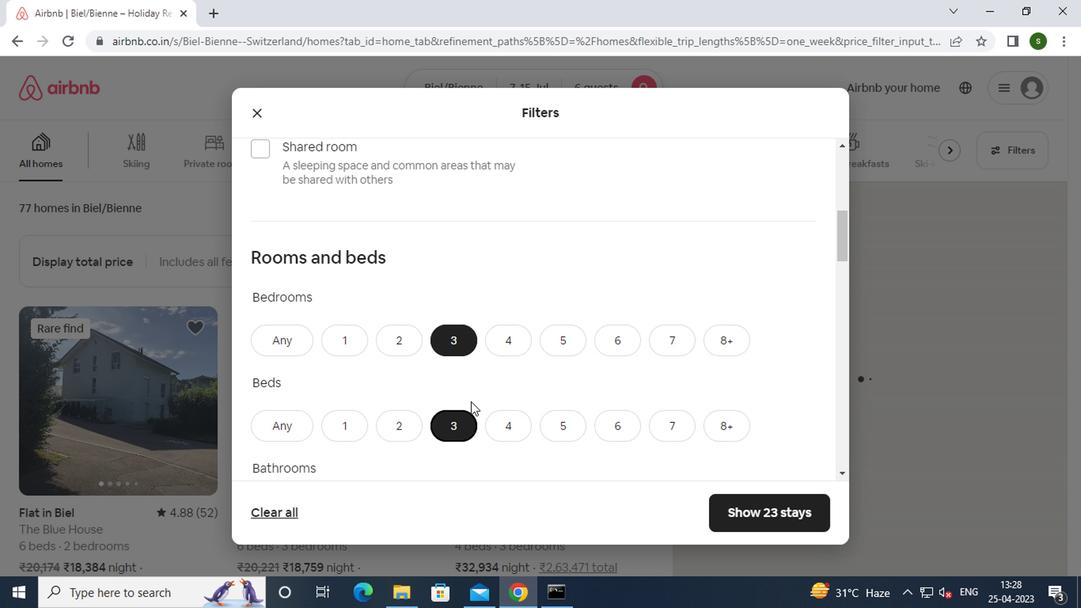 
Action: Mouse scrolled (471, 382) with delta (0, 0)
Screenshot: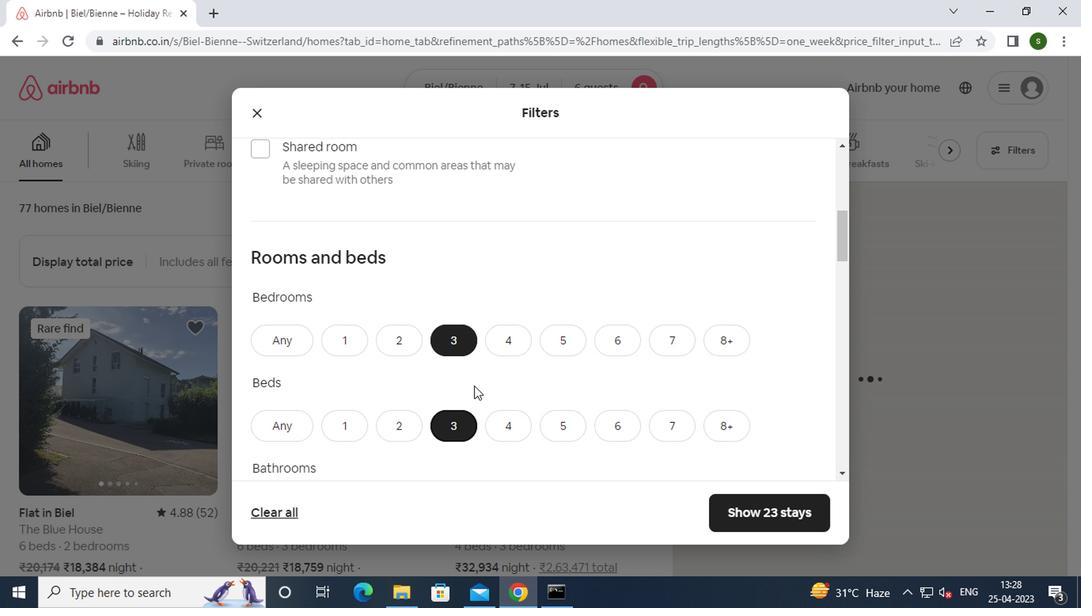 
Action: Mouse scrolled (471, 382) with delta (0, 0)
Screenshot: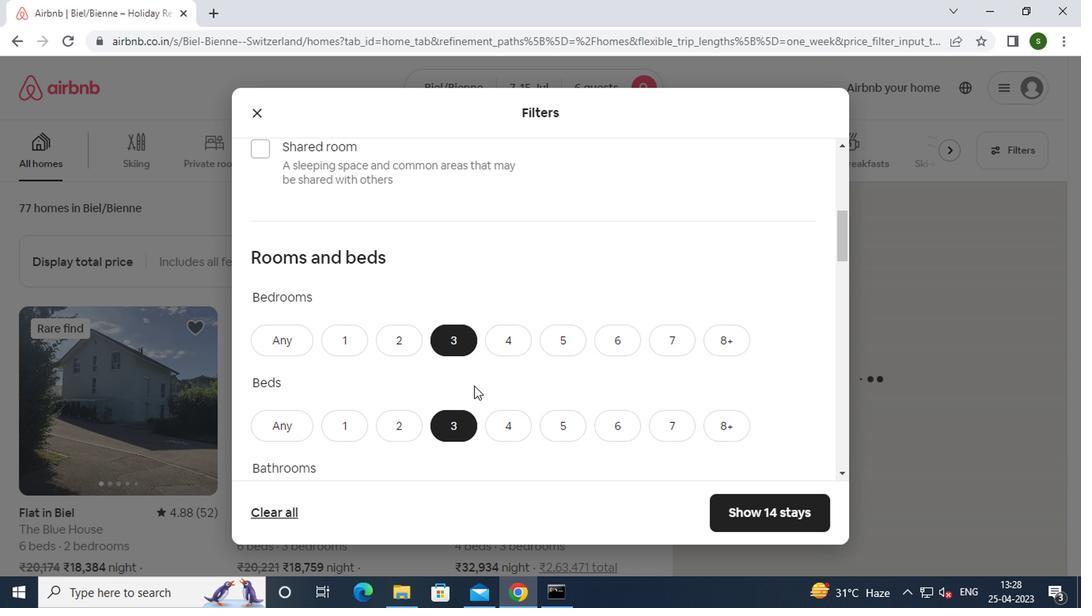 
Action: Mouse scrolled (471, 382) with delta (0, 0)
Screenshot: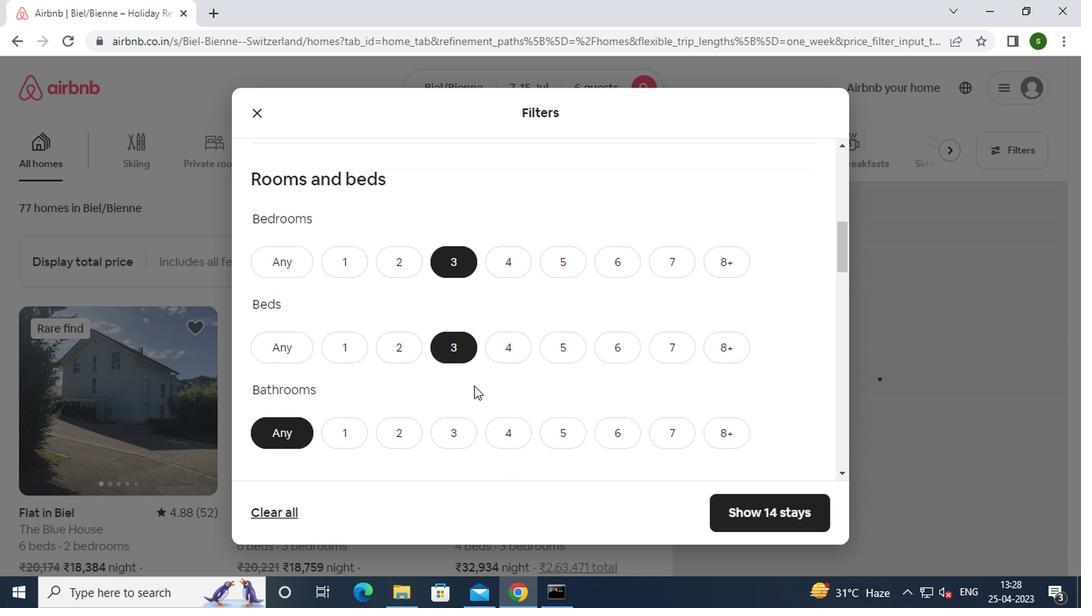 
Action: Mouse moved to (448, 274)
Screenshot: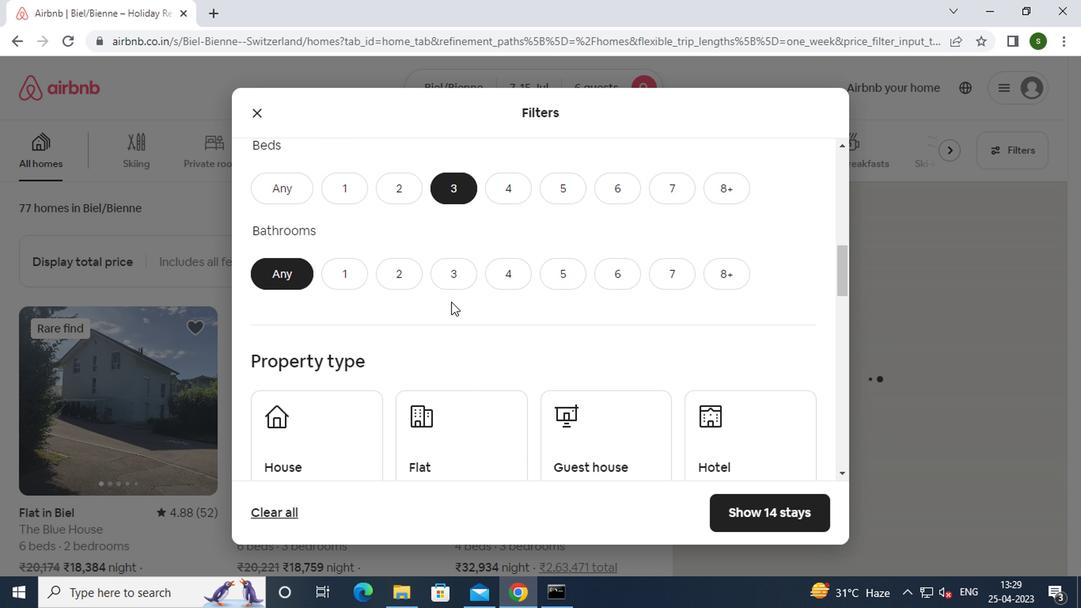
Action: Mouse pressed left at (448, 274)
Screenshot: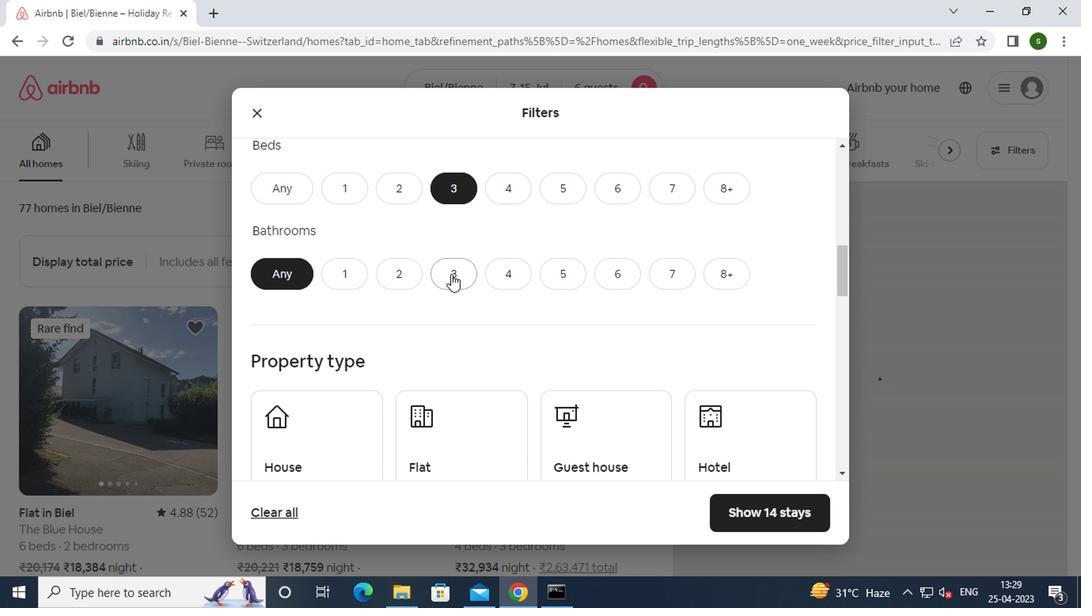 
Action: Mouse scrolled (448, 273) with delta (0, -1)
Screenshot: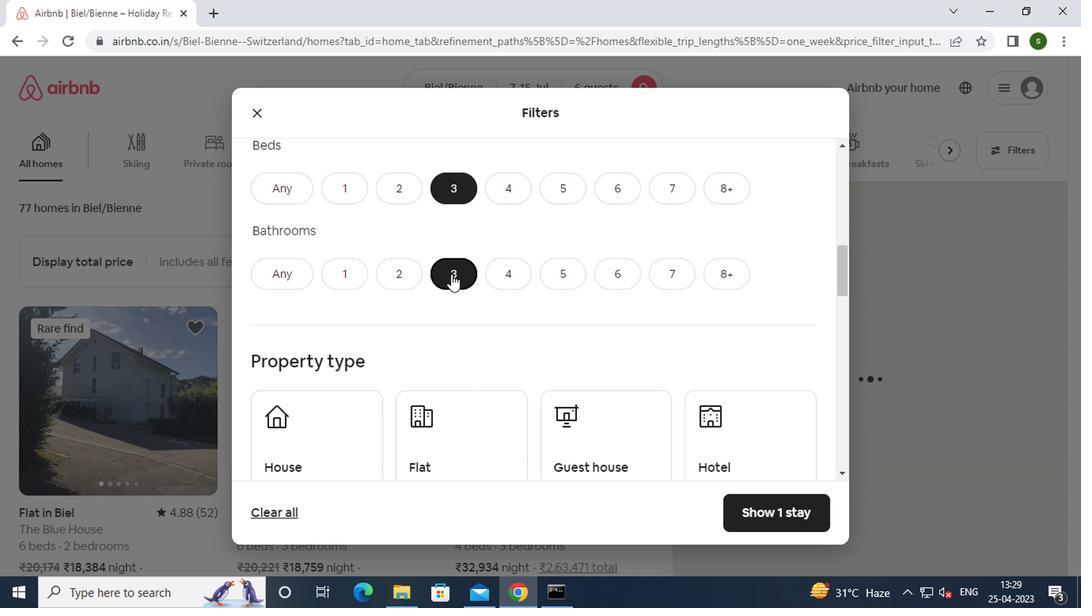 
Action: Mouse scrolled (448, 273) with delta (0, -1)
Screenshot: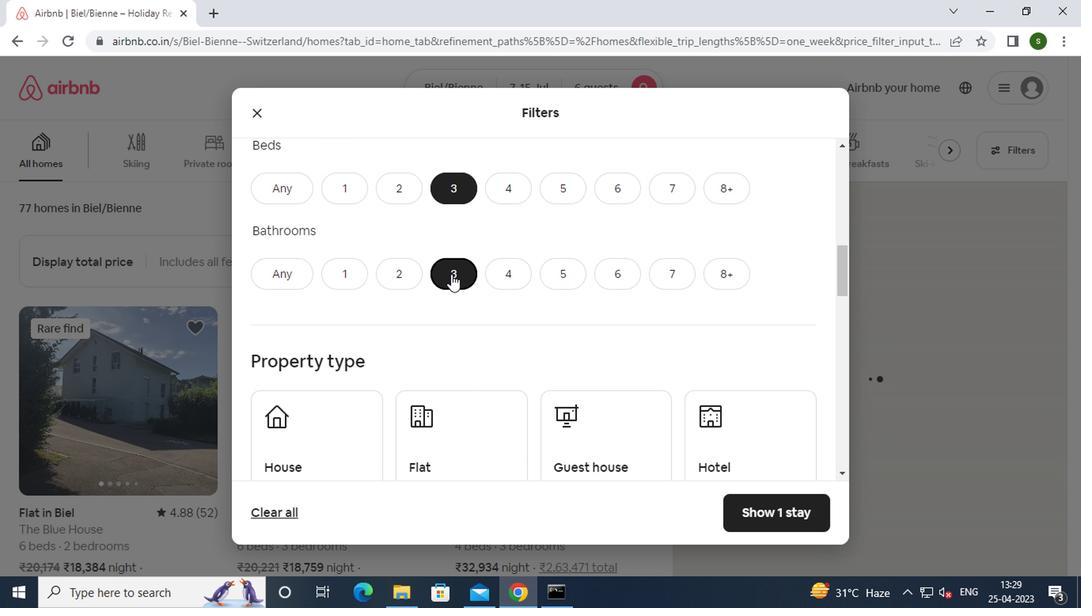 
Action: Mouse moved to (376, 288)
Screenshot: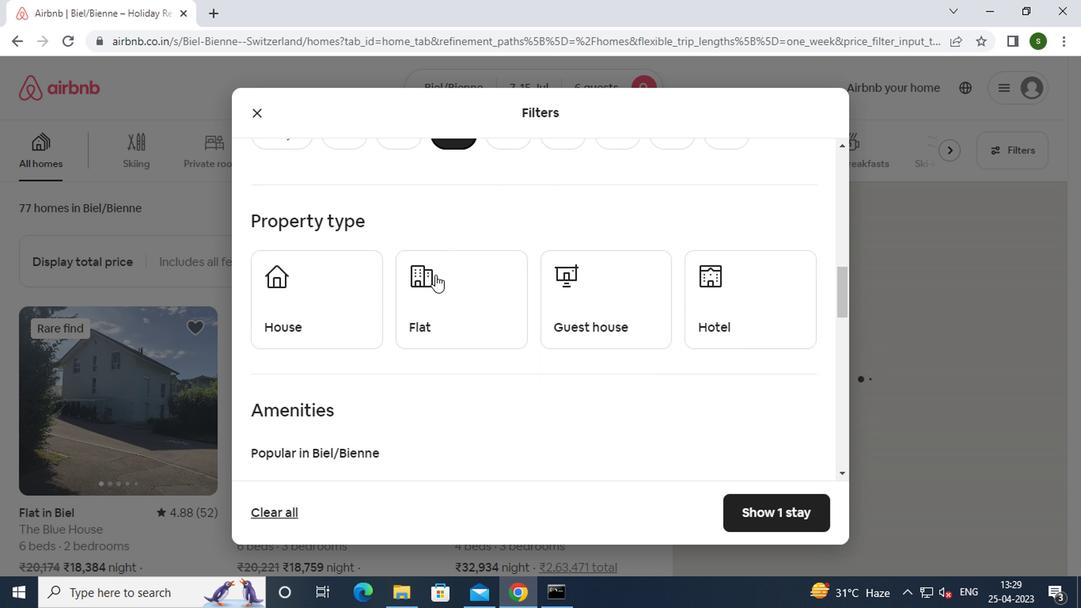 
Action: Mouse pressed left at (376, 288)
Screenshot: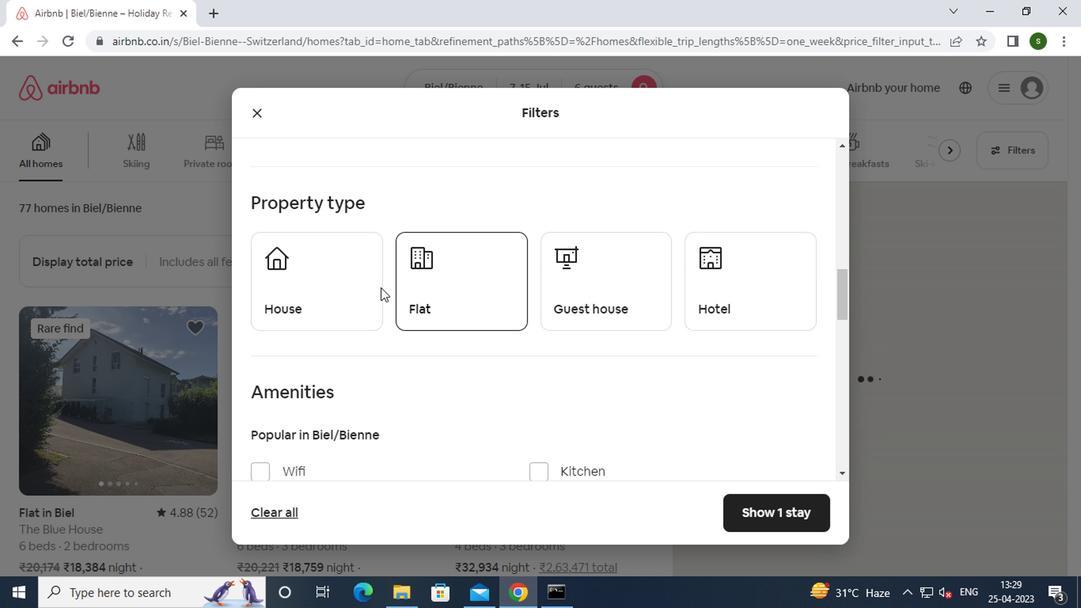 
Action: Mouse moved to (425, 288)
Screenshot: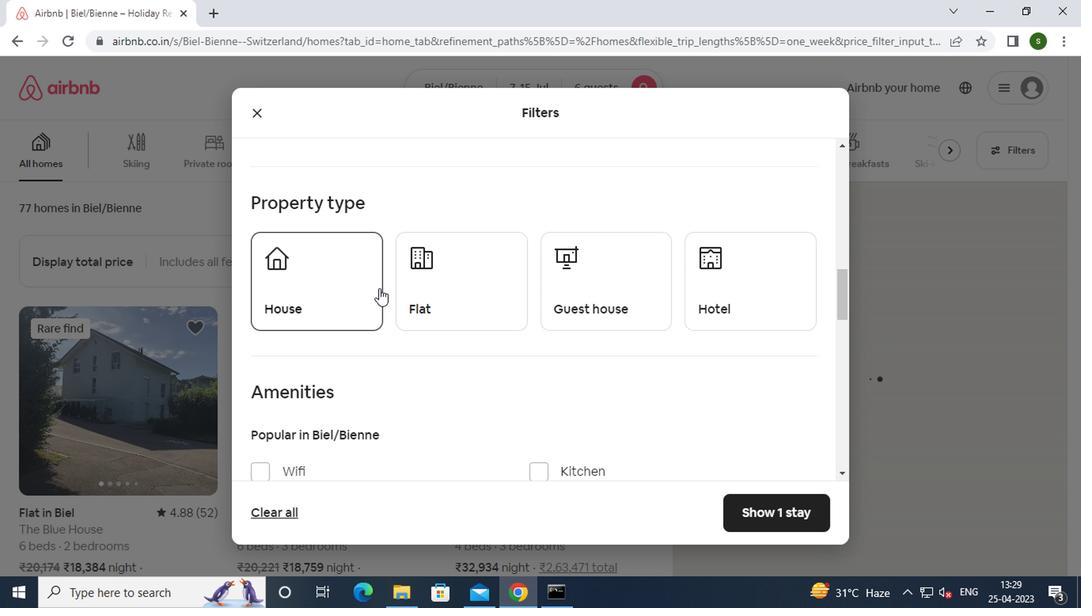 
Action: Mouse pressed left at (425, 288)
Screenshot: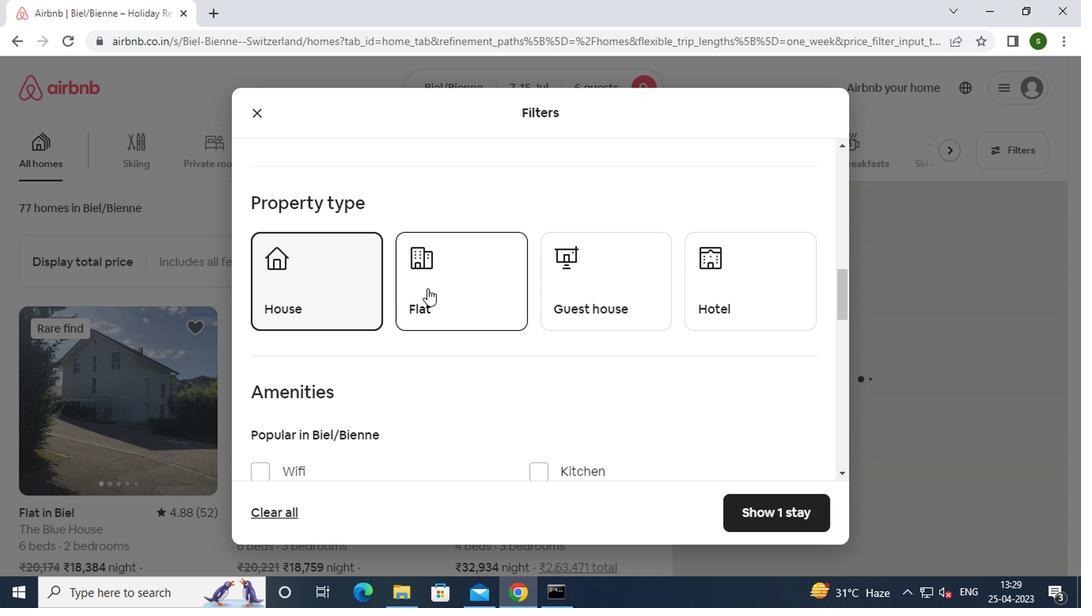 
Action: Mouse moved to (614, 318)
Screenshot: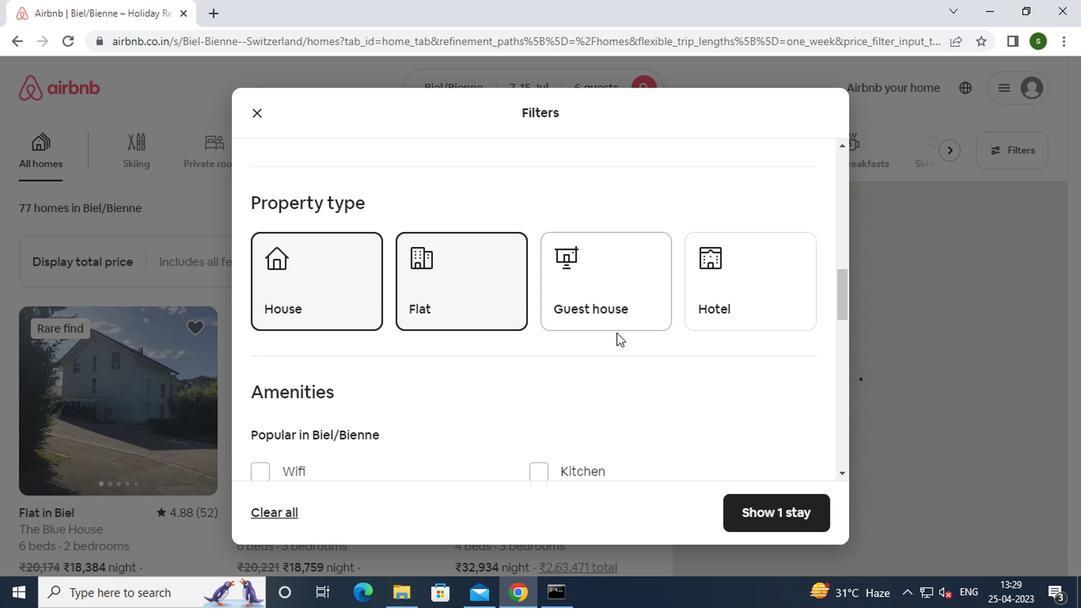 
Action: Mouse pressed left at (614, 318)
Screenshot: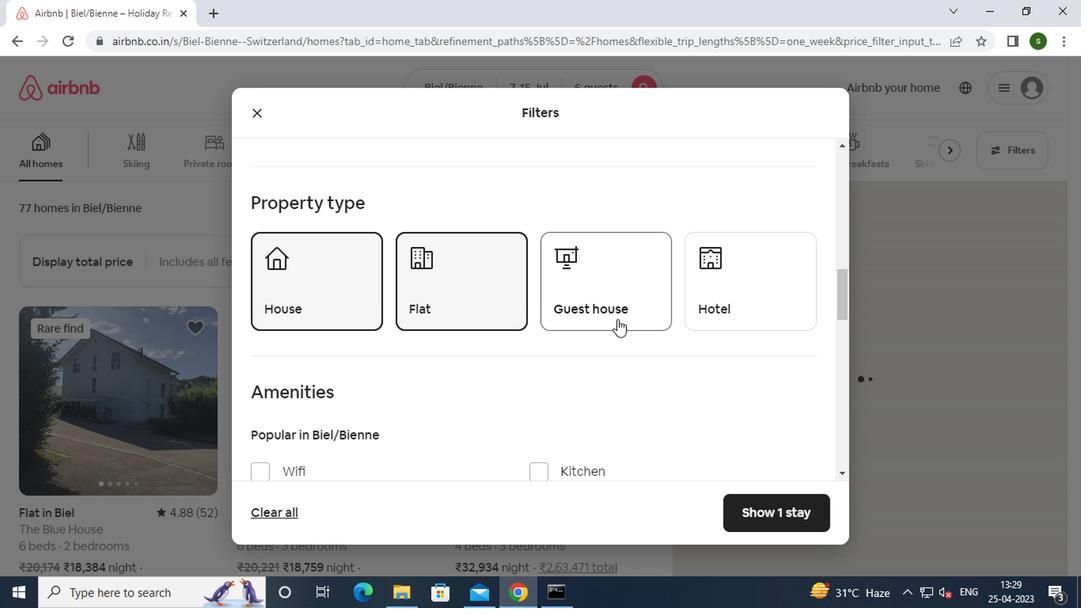 
Action: Mouse moved to (577, 323)
Screenshot: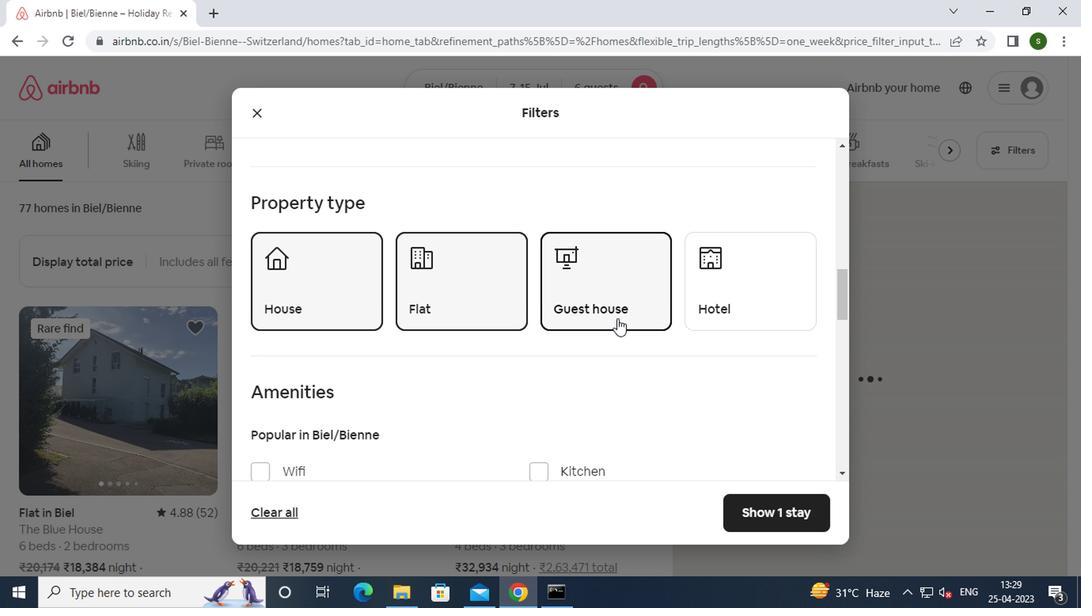 
Action: Mouse scrolled (577, 322) with delta (0, 0)
Screenshot: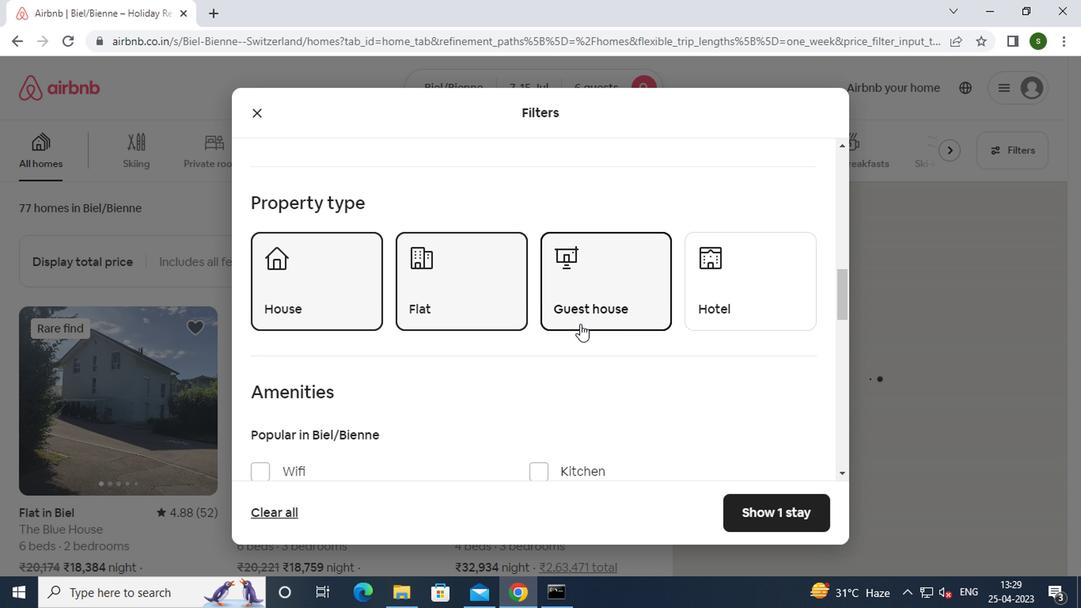 
Action: Mouse scrolled (577, 322) with delta (0, 0)
Screenshot: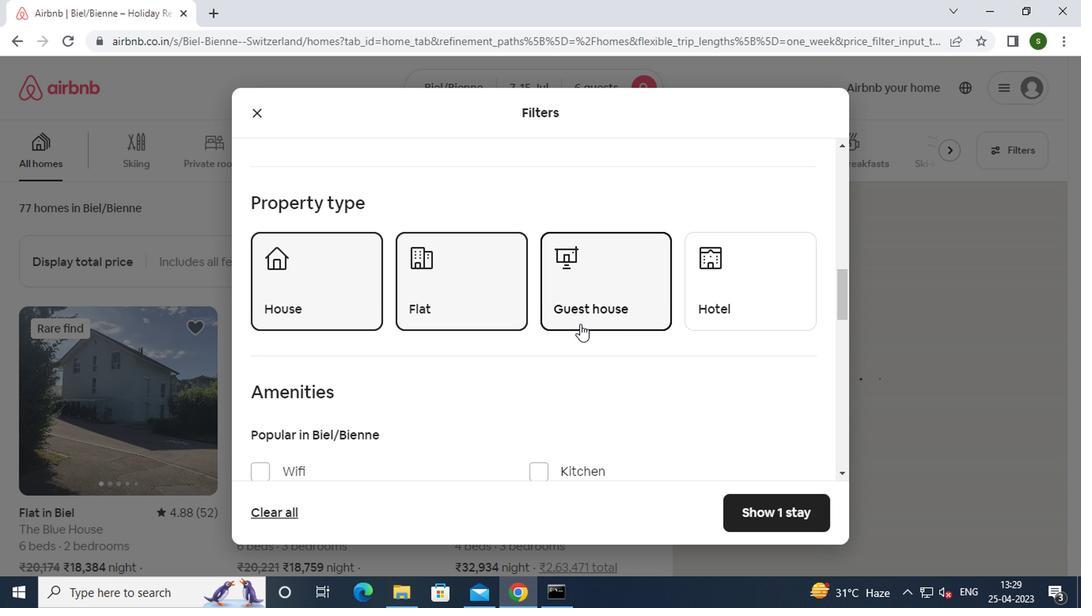 
Action: Mouse scrolled (577, 322) with delta (0, 0)
Screenshot: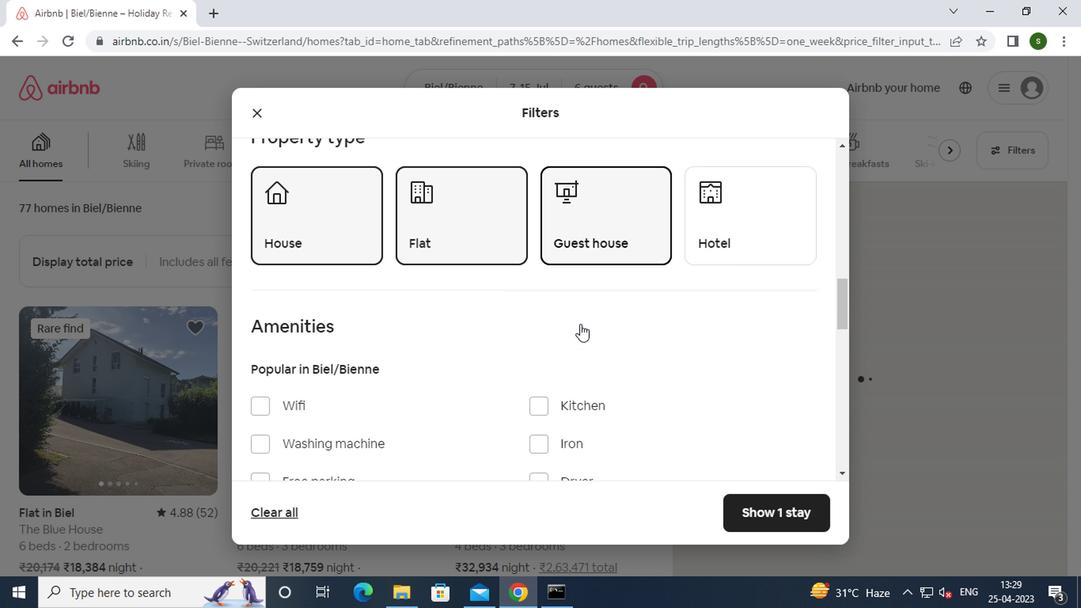 
Action: Mouse scrolled (577, 322) with delta (0, 0)
Screenshot: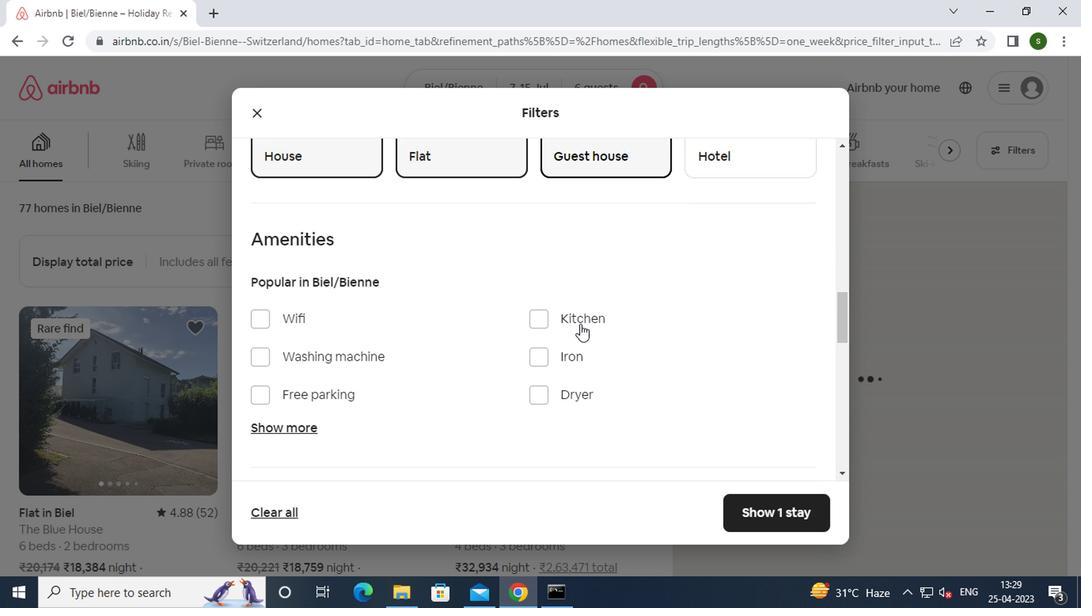 
Action: Mouse scrolled (577, 322) with delta (0, 0)
Screenshot: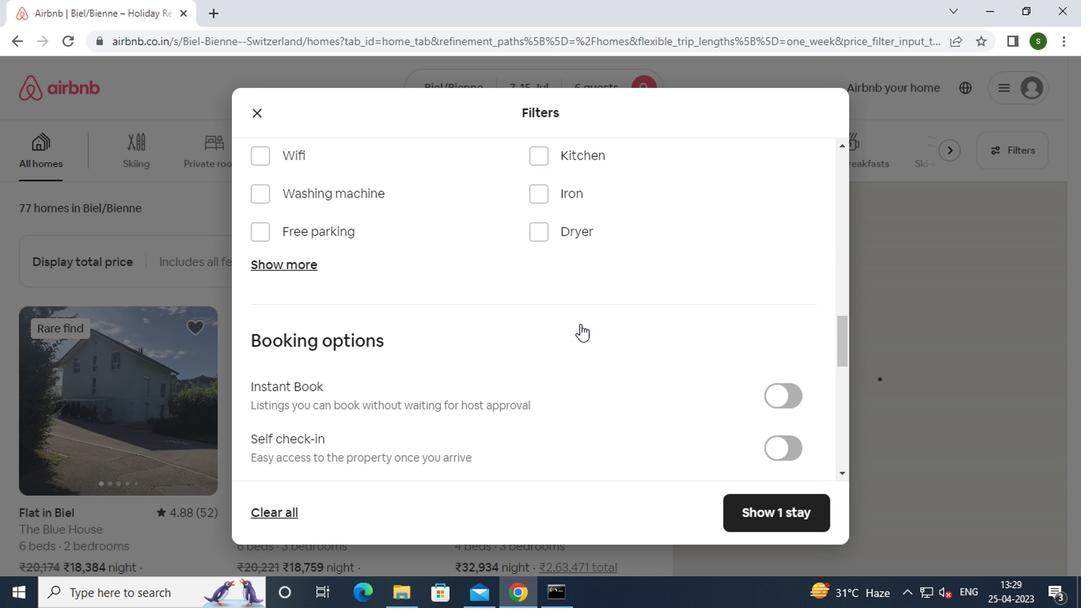 
Action: Mouse scrolled (577, 322) with delta (0, 0)
Screenshot: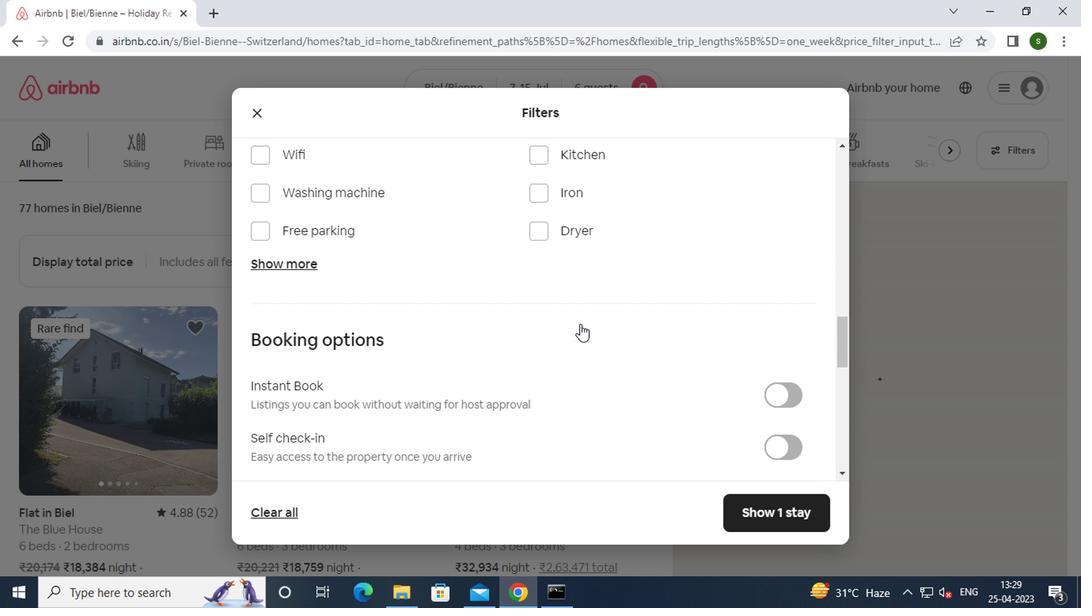 
Action: Mouse moved to (783, 289)
Screenshot: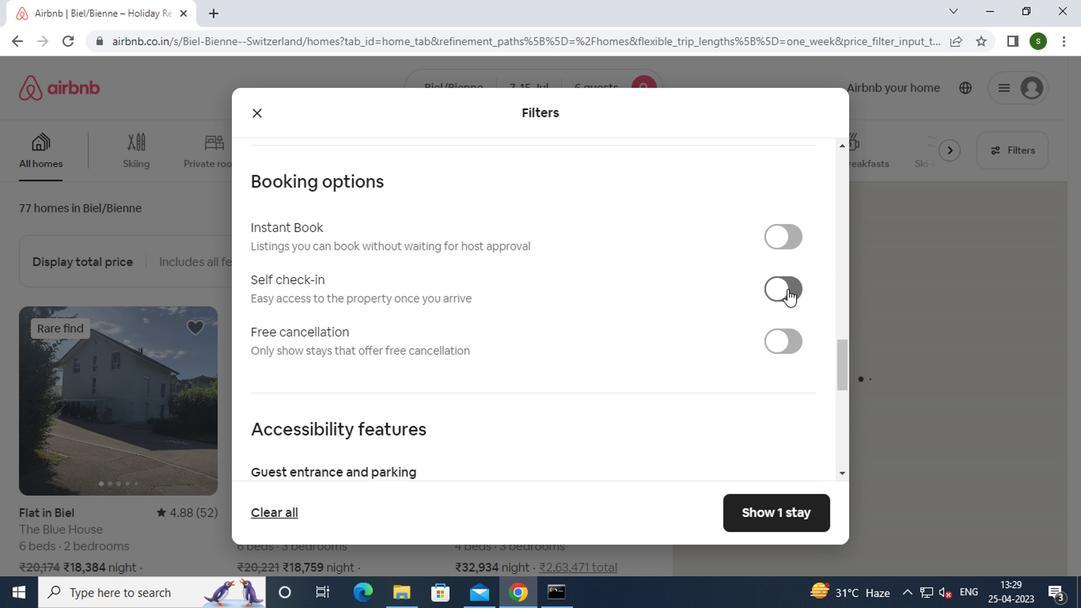 
Action: Mouse pressed left at (783, 289)
Screenshot: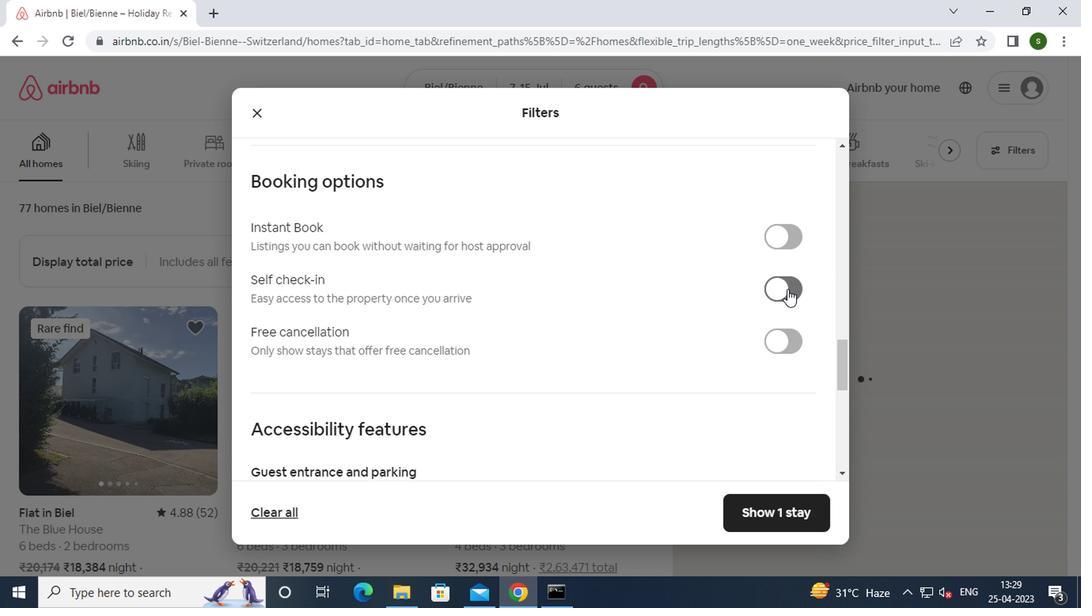 
Action: Mouse moved to (658, 320)
Screenshot: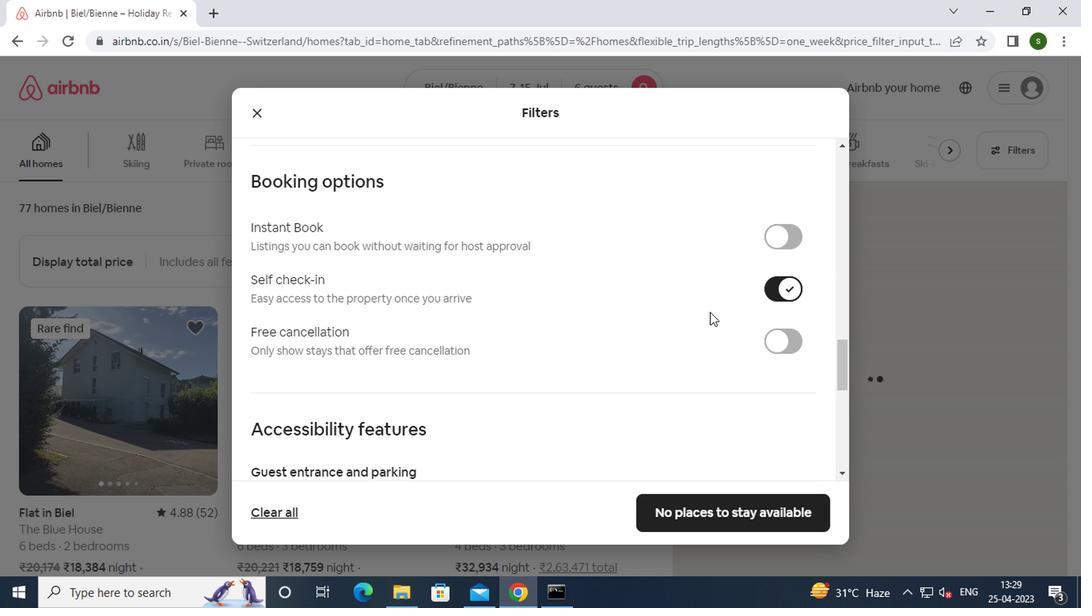 
Action: Mouse scrolled (658, 319) with delta (0, -1)
Screenshot: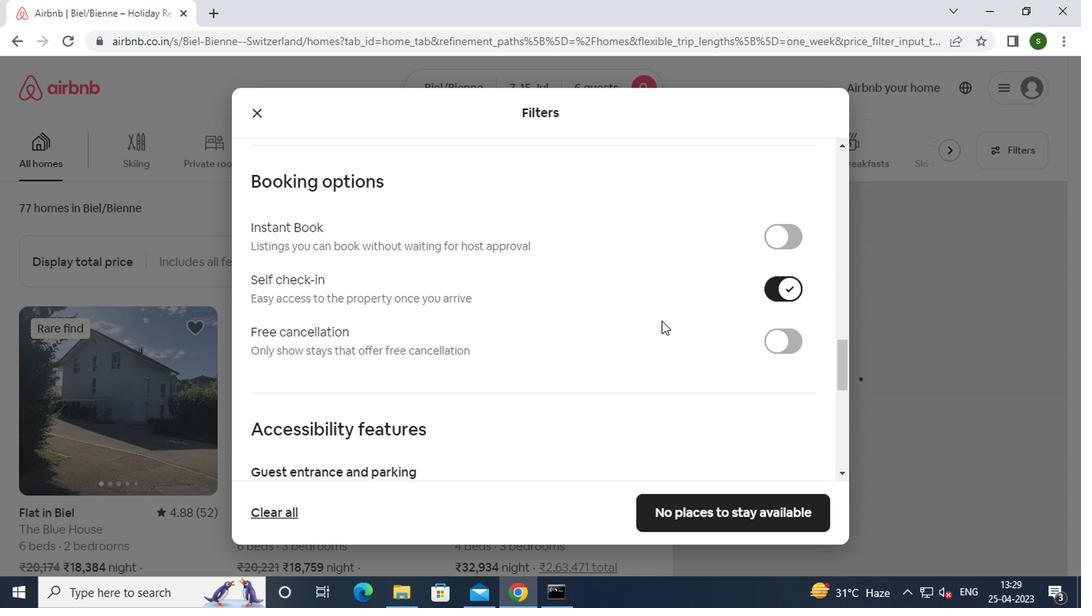 
Action: Mouse scrolled (658, 319) with delta (0, -1)
Screenshot: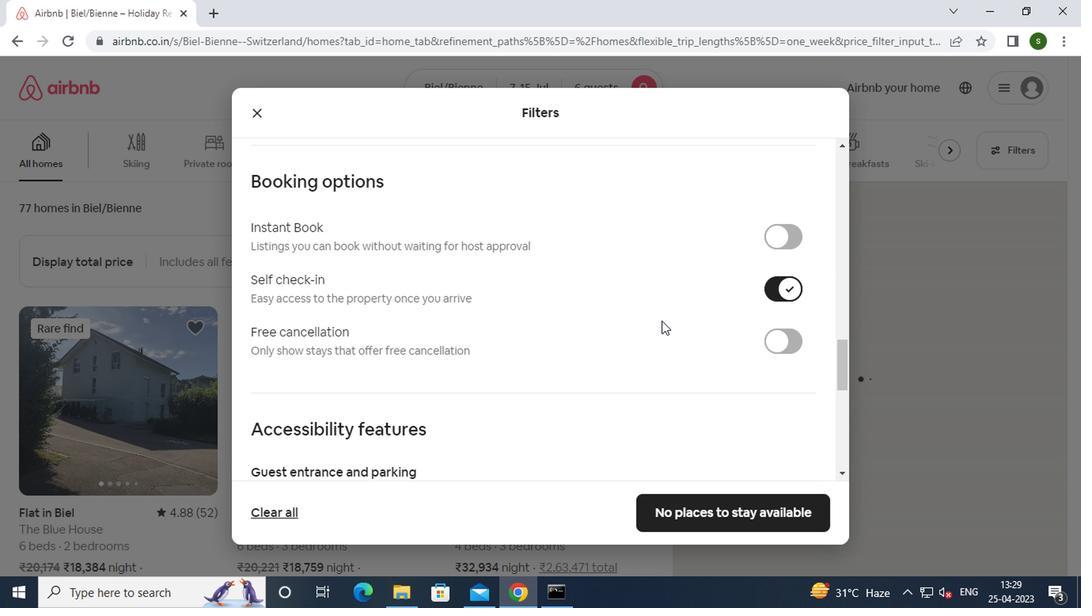 
Action: Mouse scrolled (658, 319) with delta (0, -1)
Screenshot: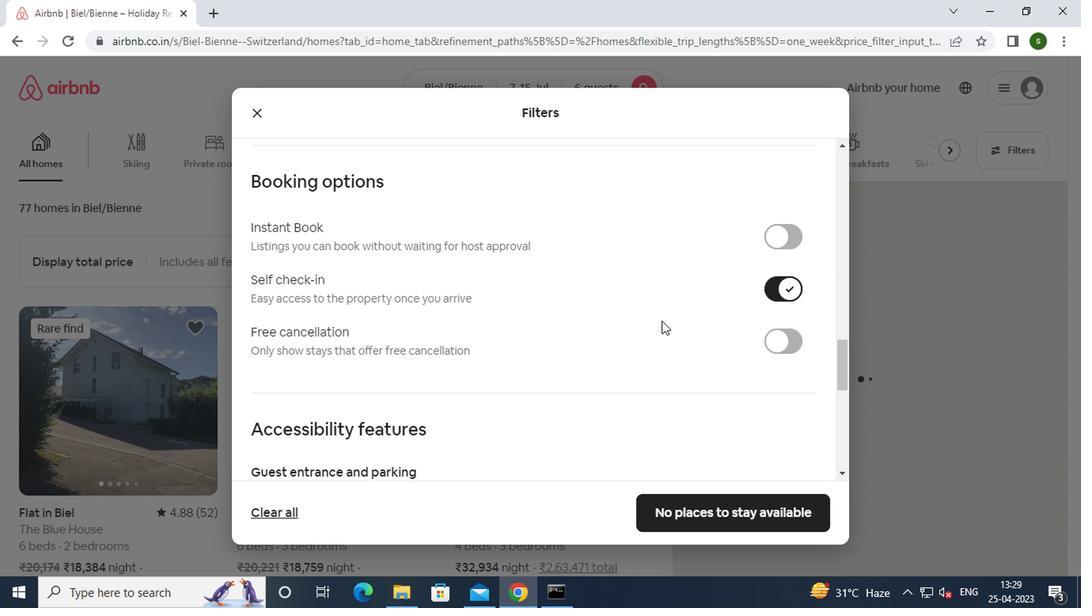 
Action: Mouse scrolled (658, 319) with delta (0, -1)
Screenshot: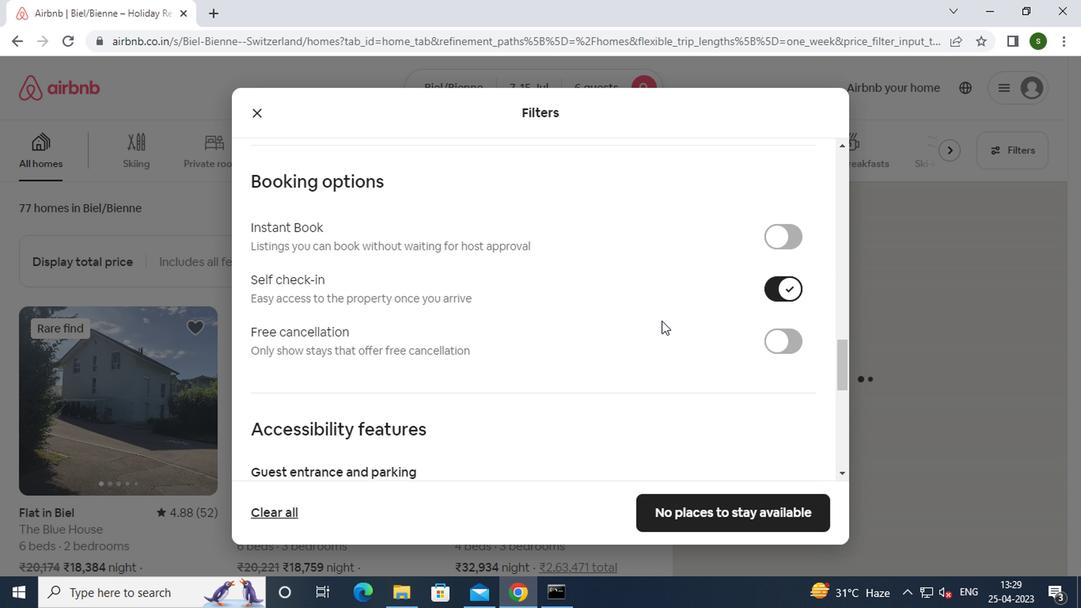 
Action: Mouse scrolled (658, 319) with delta (0, -1)
Screenshot: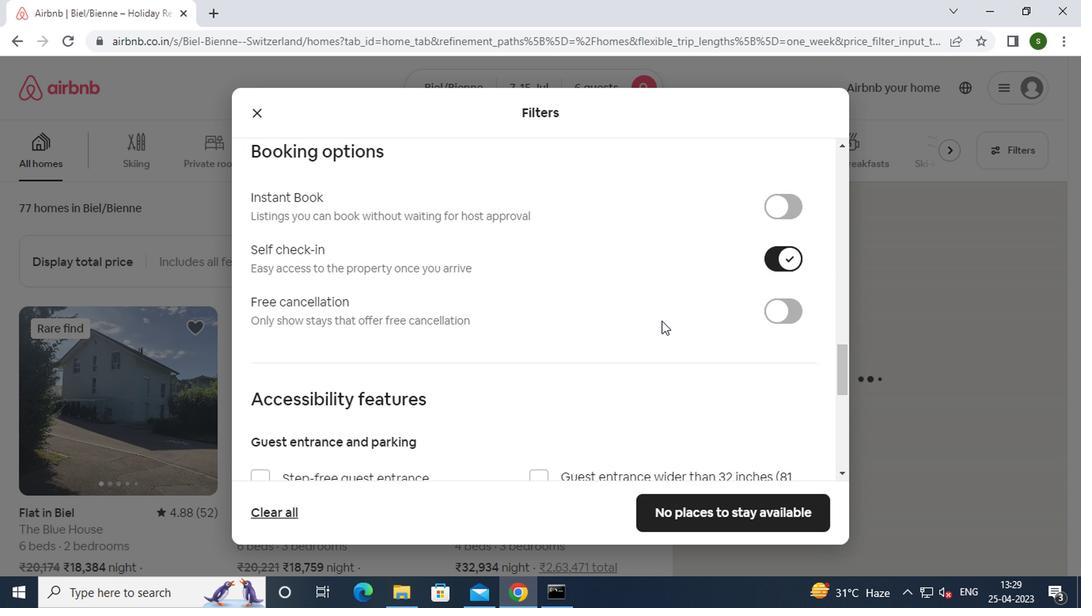 
Action: Mouse scrolled (658, 319) with delta (0, -1)
Screenshot: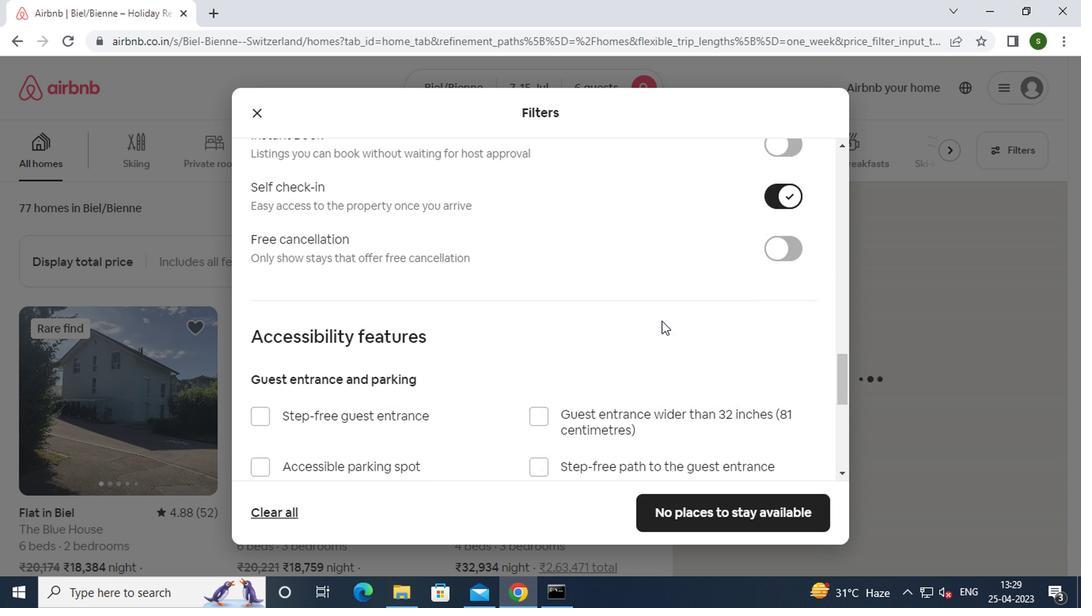 
Action: Mouse scrolled (658, 319) with delta (0, -1)
Screenshot: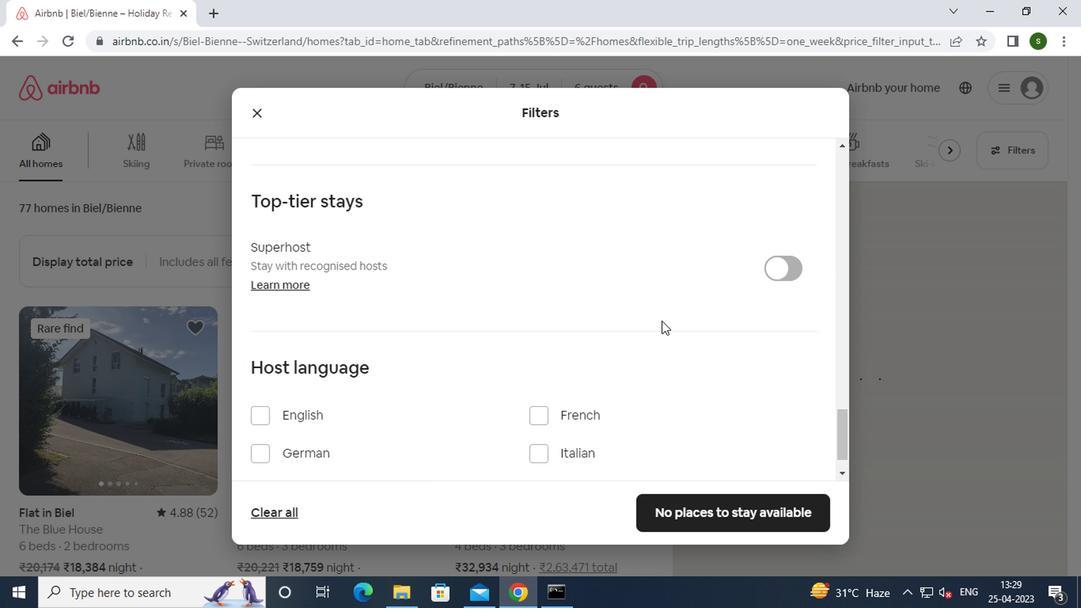 
Action: Mouse scrolled (658, 319) with delta (0, -1)
Screenshot: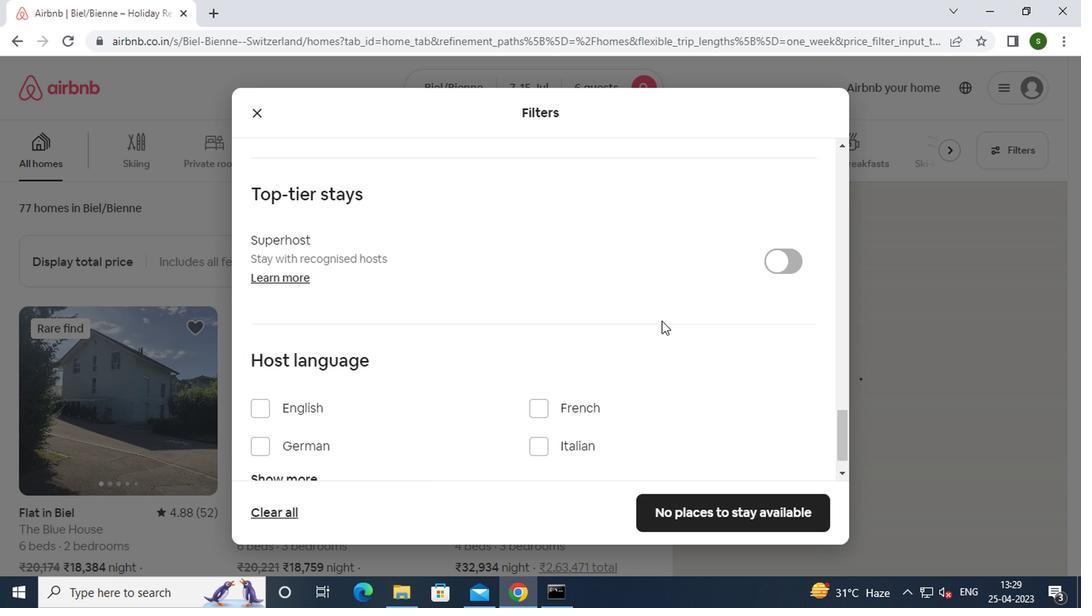 
Action: Mouse moved to (308, 373)
Screenshot: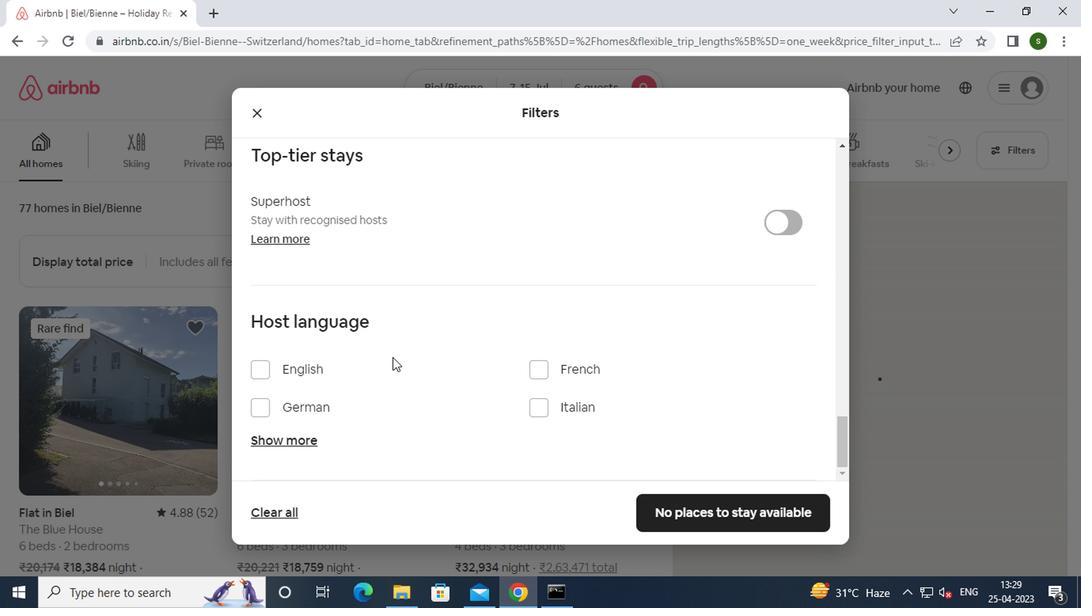 
Action: Mouse pressed left at (308, 373)
Screenshot: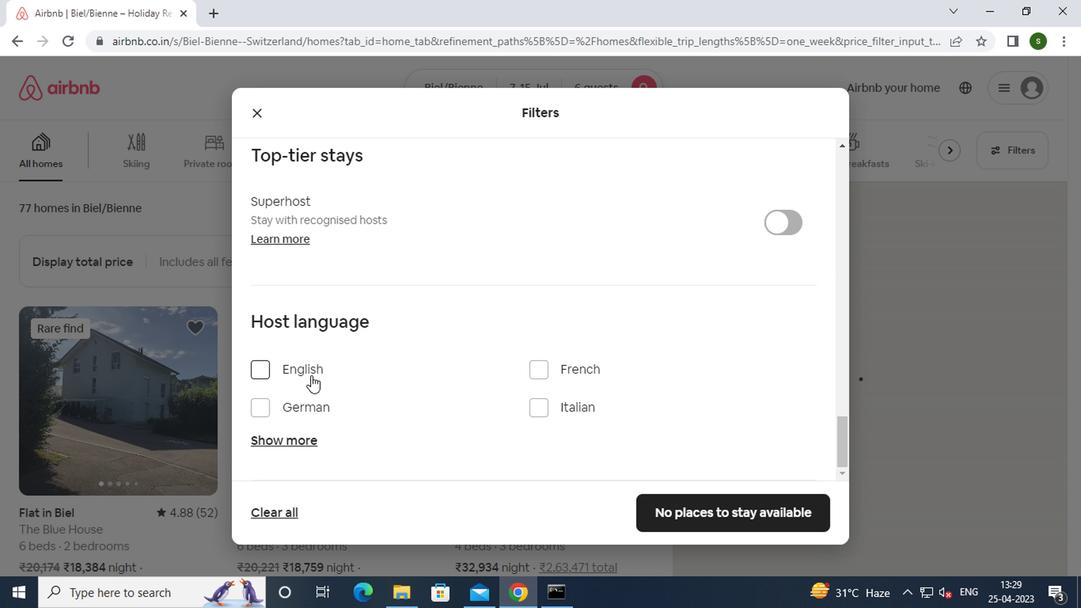 
Action: Mouse moved to (712, 510)
Screenshot: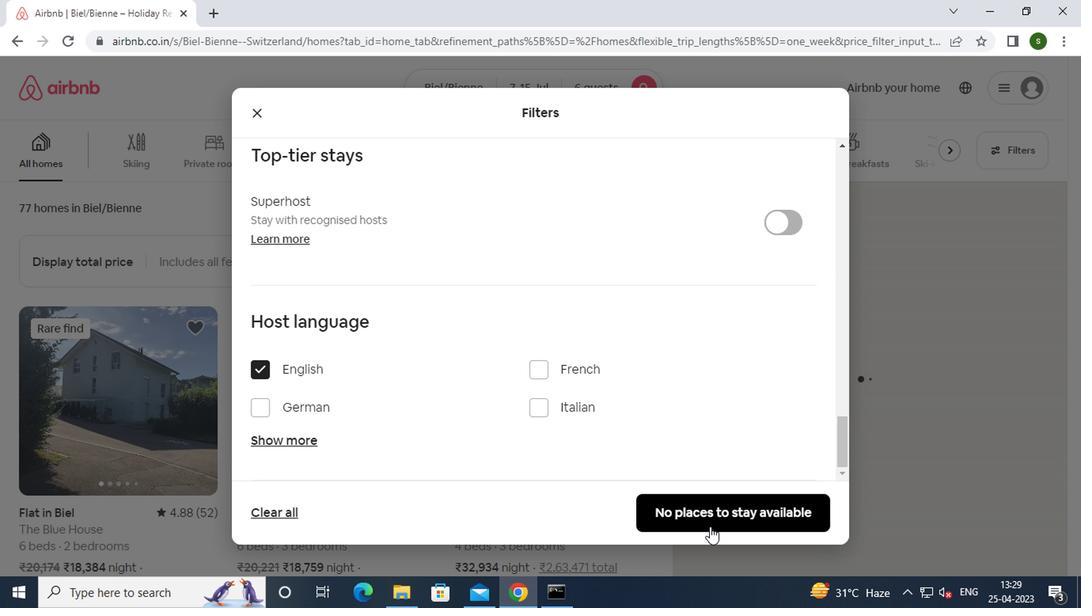 
Action: Mouse pressed left at (712, 510)
Screenshot: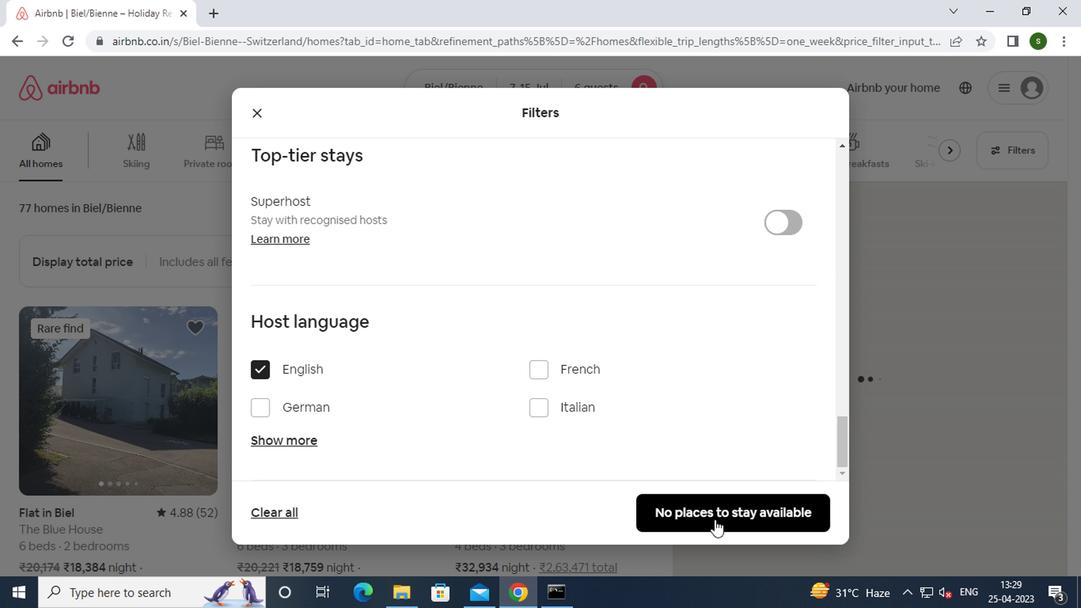
Action: Mouse moved to (557, 229)
Screenshot: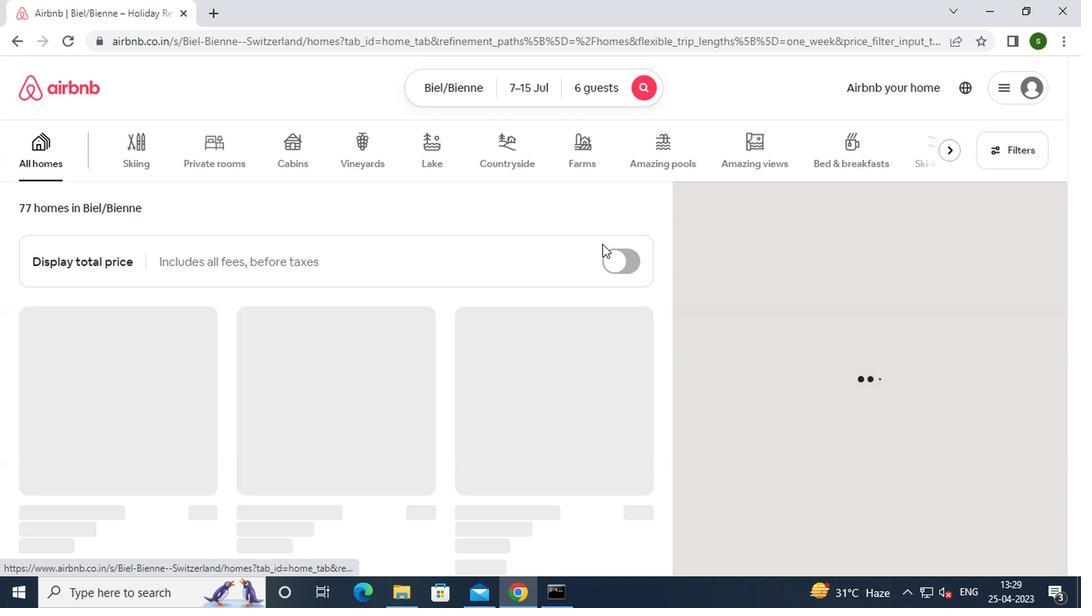 
